 Task: Search one way flight ticket for 4 adults, 1 infant in seat and 1 infant on lap in premium economy from Vieques: Antonio Rivera Rodriguez Airport to Jackson: Jackson Hole Airport on 5-2-2023. Choice of flights is Singapure airlines. Number of bags: 2 carry on bags and 1 checked bag. Price is upto 88000. Outbound departure time preference is 17:00.
Action: Mouse moved to (237, 324)
Screenshot: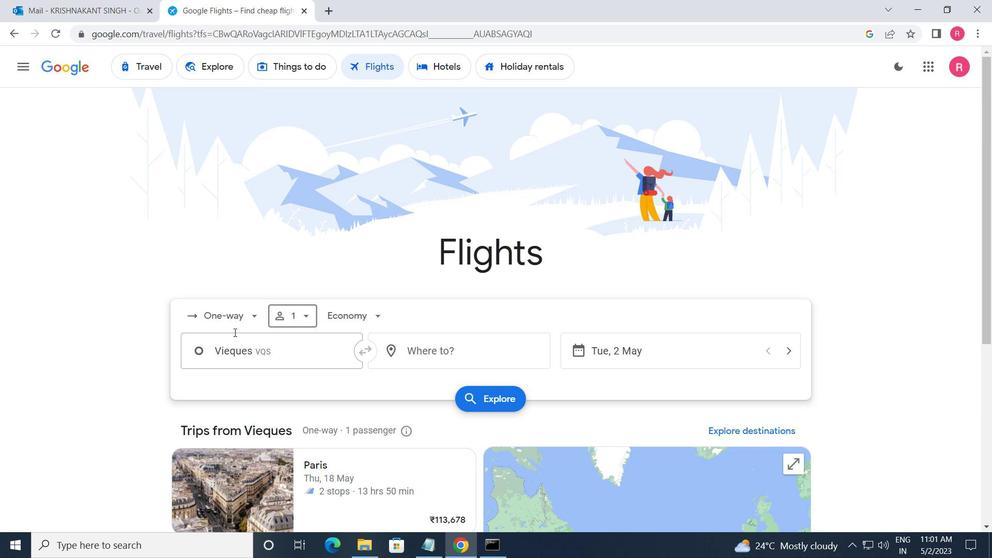 
Action: Mouse pressed left at (237, 324)
Screenshot: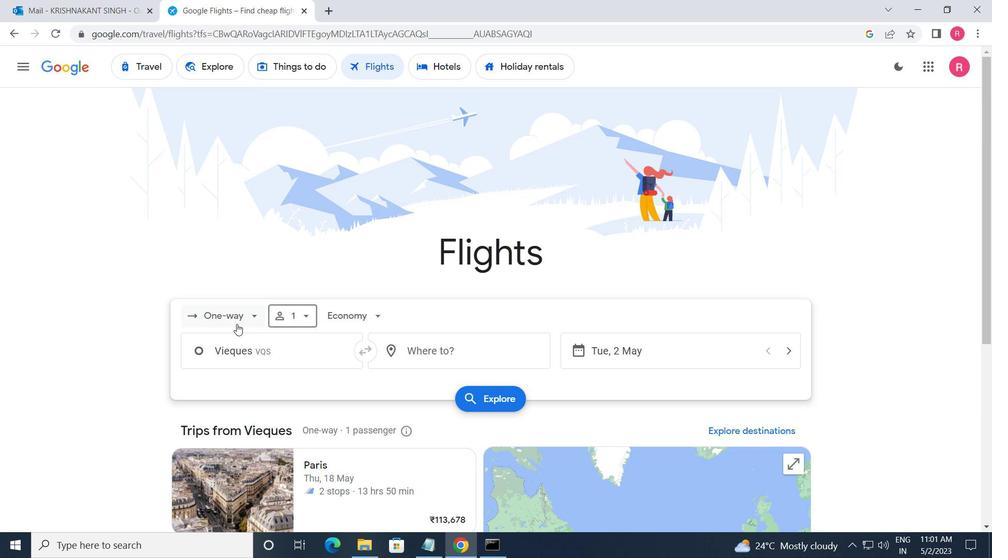
Action: Mouse moved to (257, 377)
Screenshot: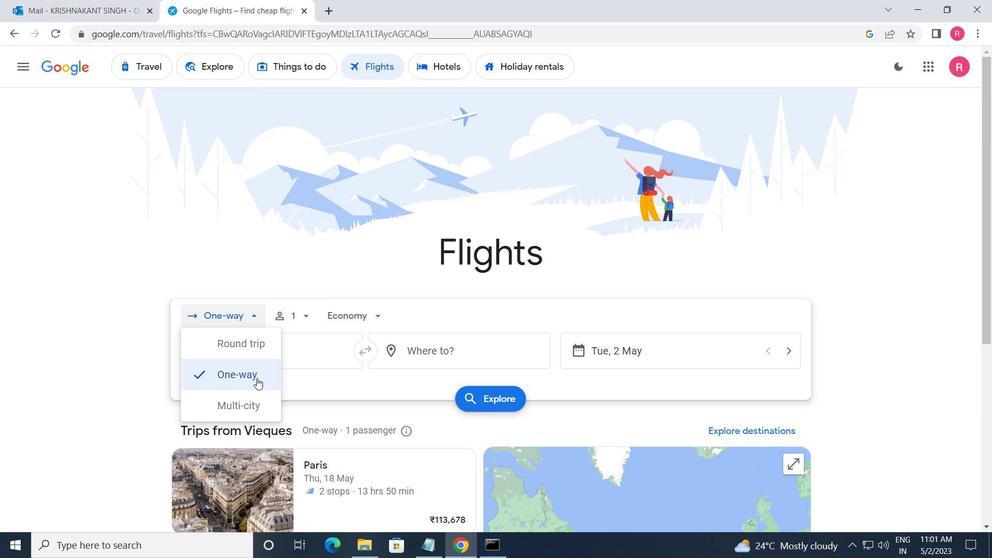 
Action: Mouse pressed left at (257, 377)
Screenshot: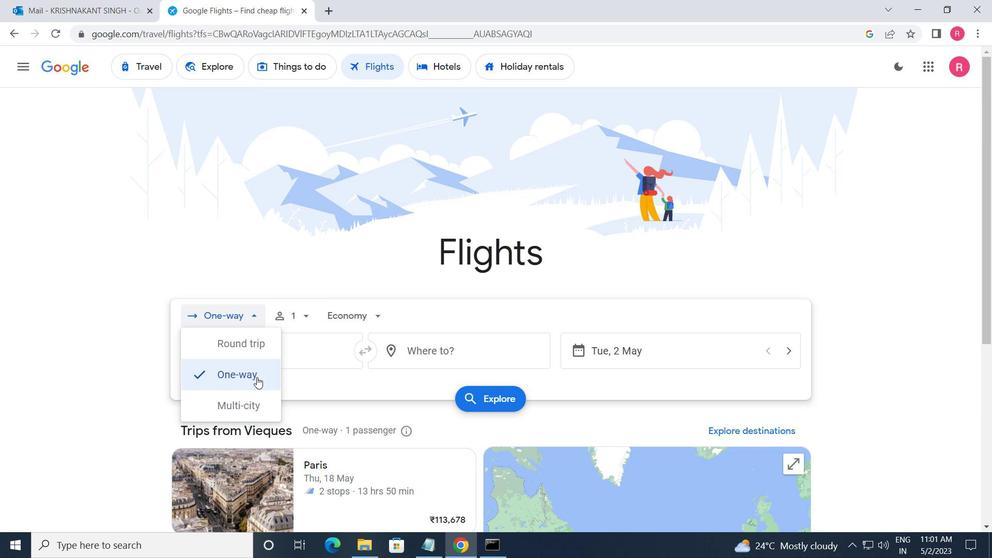 
Action: Mouse moved to (299, 318)
Screenshot: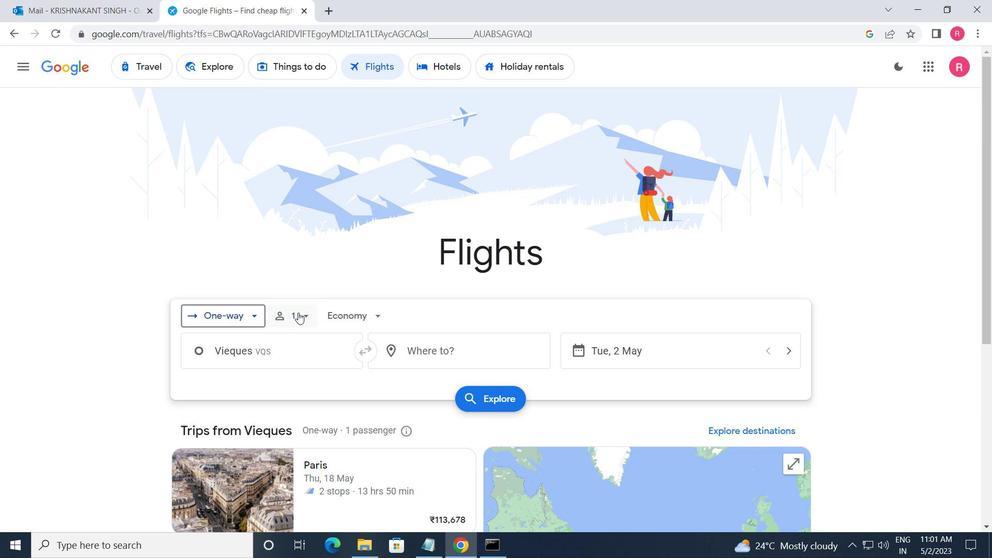 
Action: Mouse pressed left at (299, 318)
Screenshot: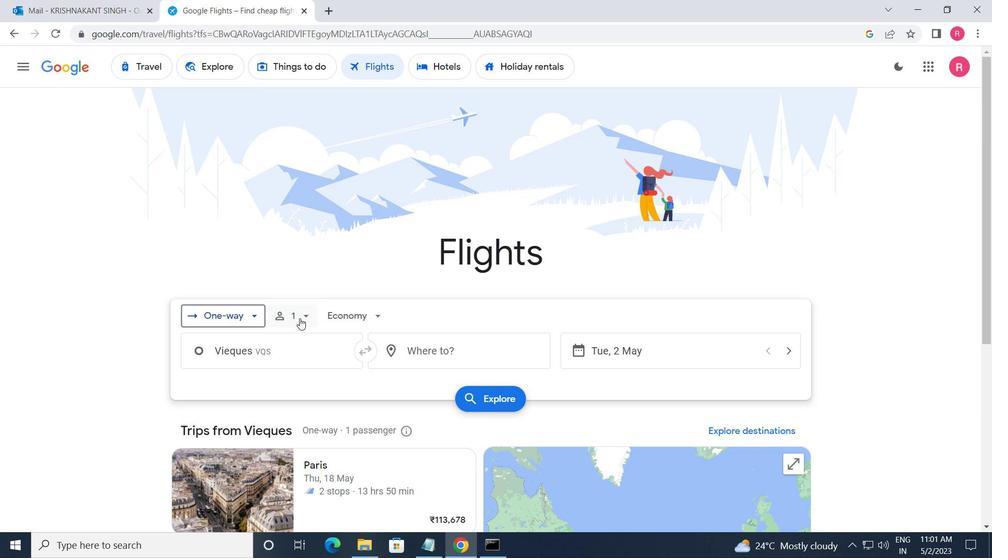 
Action: Mouse moved to (413, 351)
Screenshot: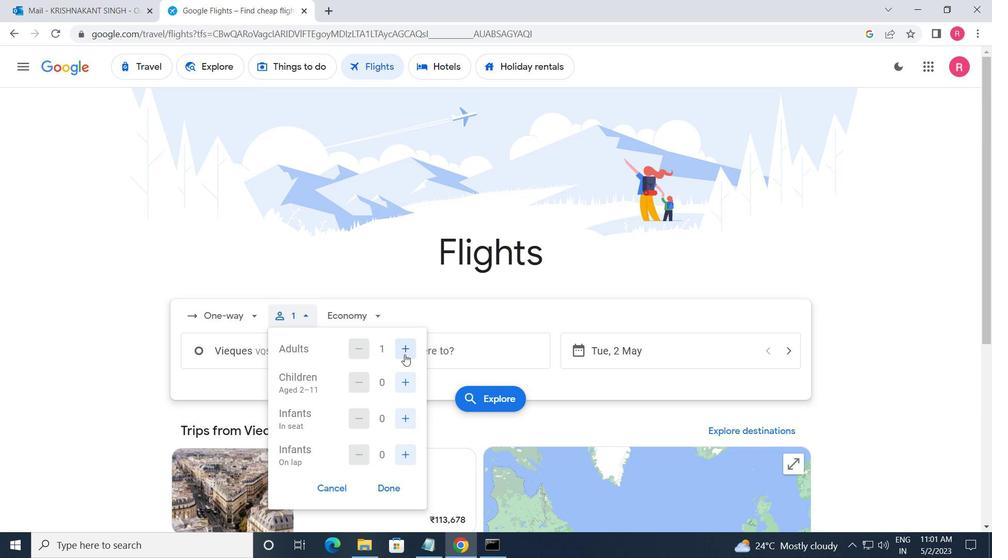 
Action: Mouse pressed left at (413, 351)
Screenshot: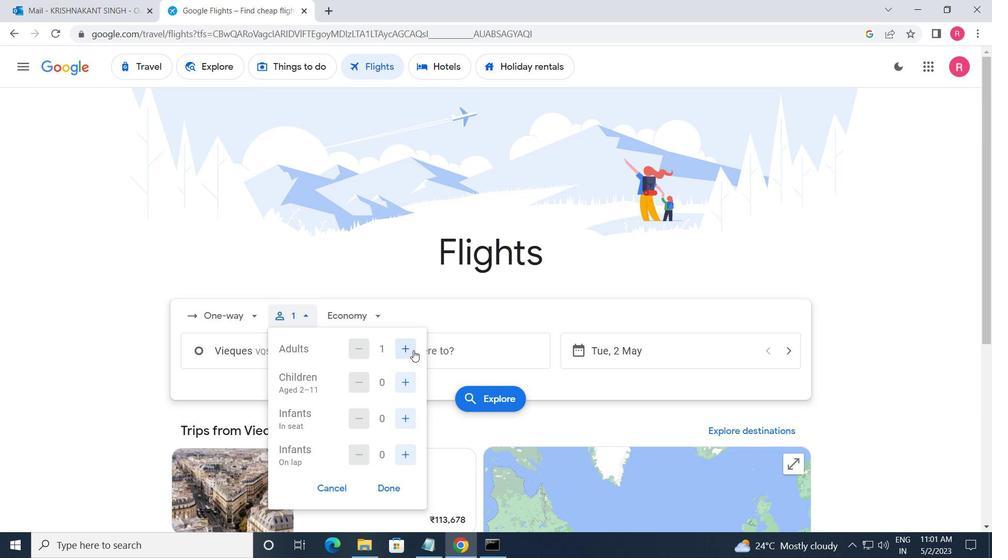 
Action: Mouse moved to (413, 351)
Screenshot: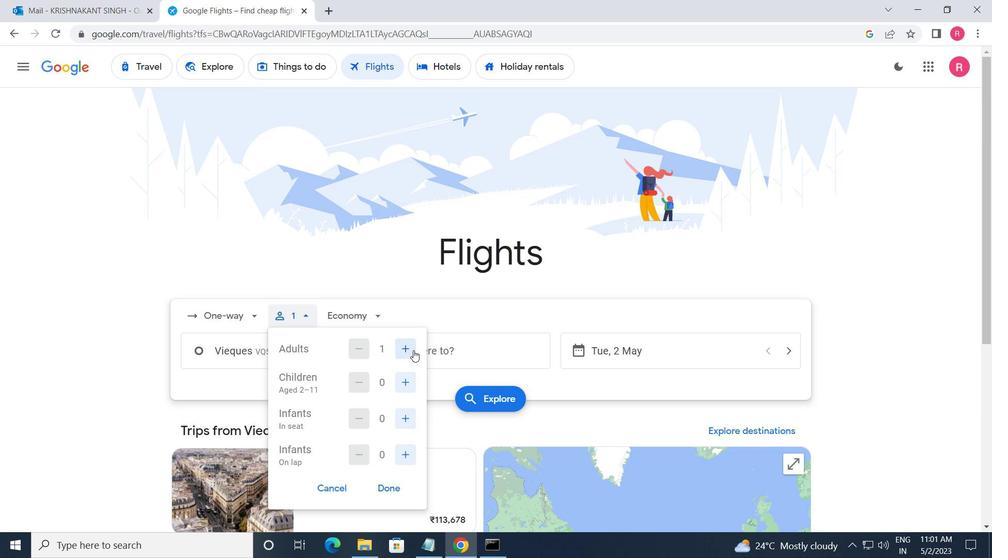 
Action: Mouse pressed left at (413, 351)
Screenshot: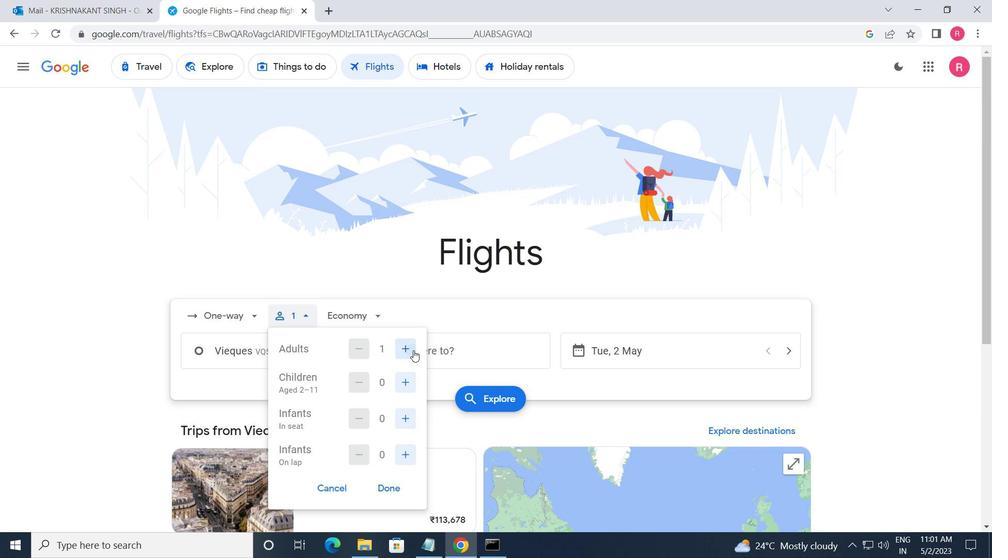 
Action: Mouse pressed left at (413, 351)
Screenshot: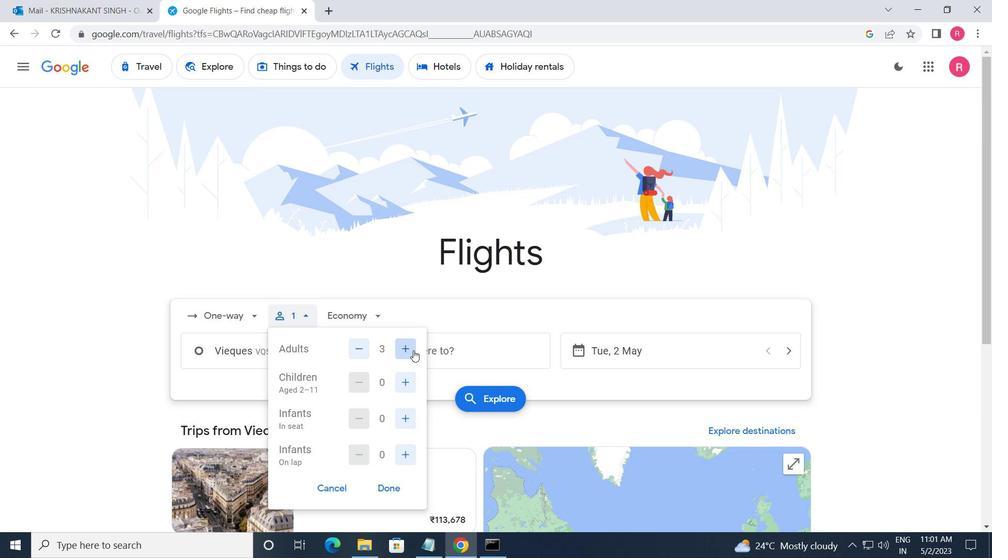 
Action: Mouse moved to (401, 388)
Screenshot: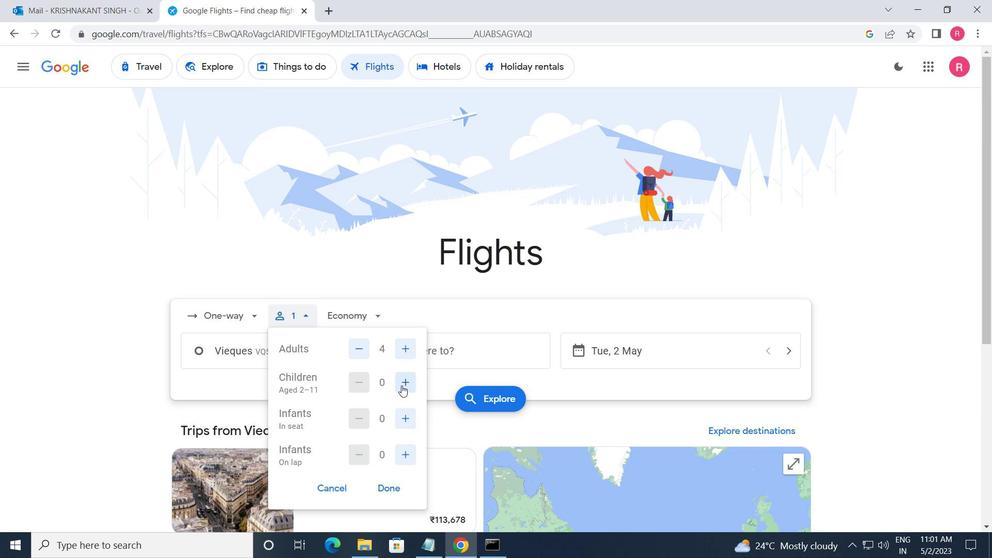 
Action: Mouse pressed left at (401, 388)
Screenshot: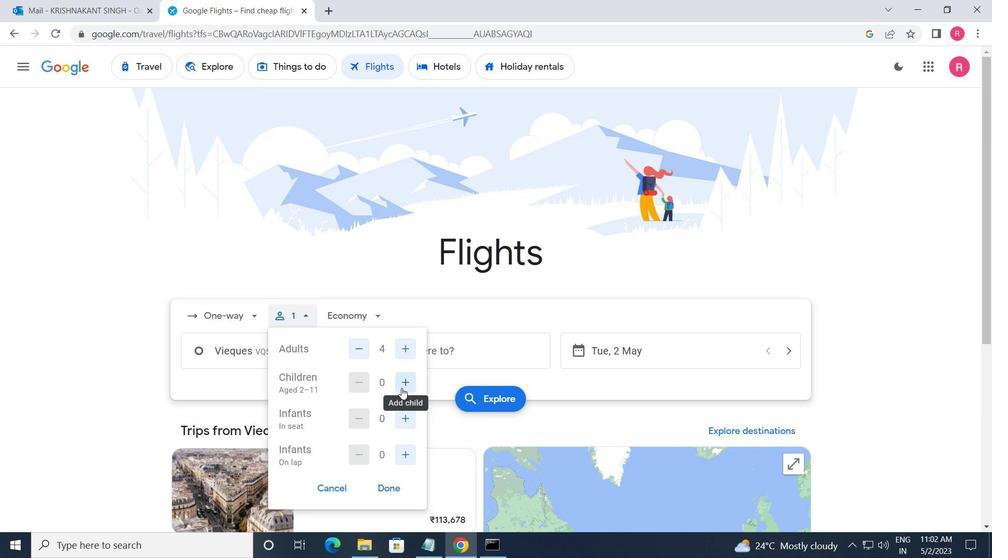 
Action: Mouse moved to (405, 423)
Screenshot: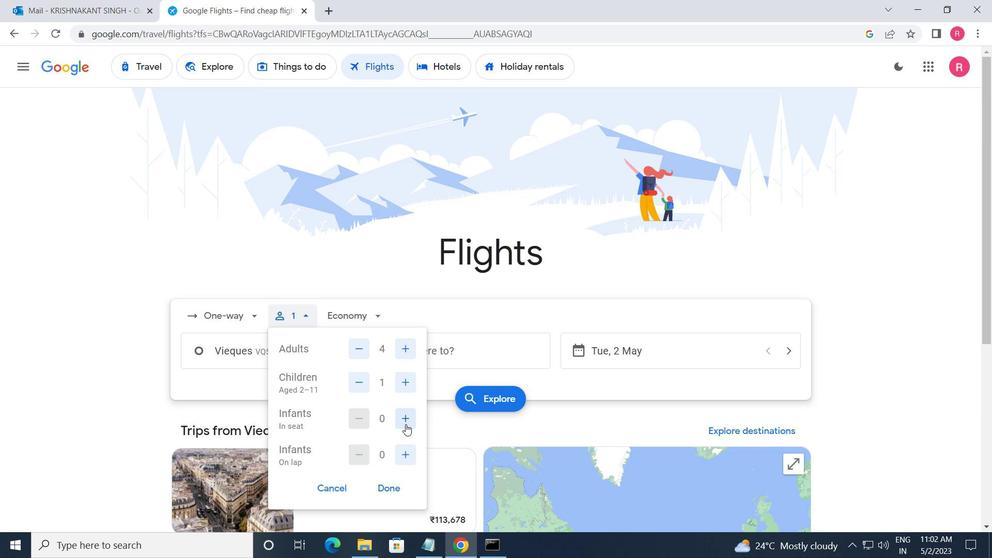 
Action: Mouse pressed left at (405, 423)
Screenshot: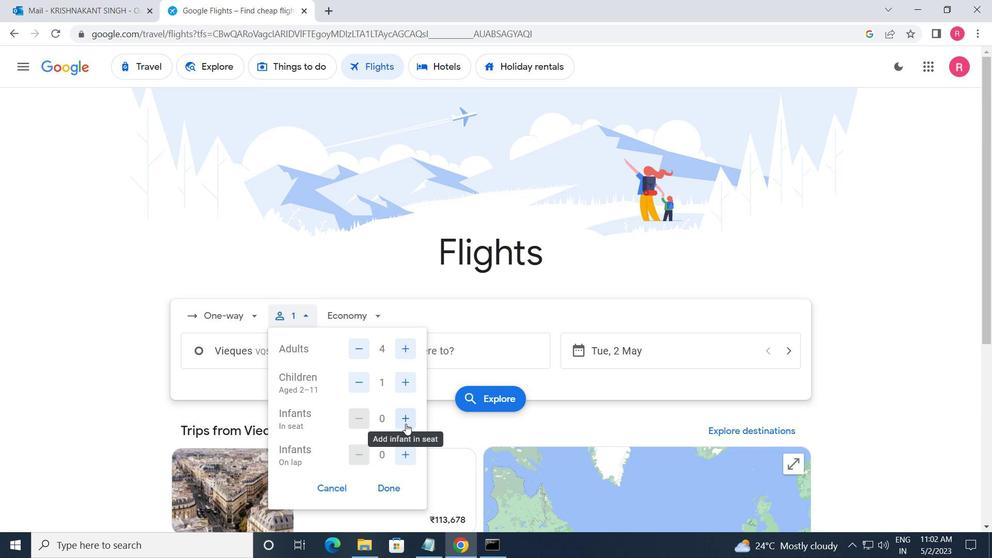 
Action: Mouse moved to (356, 317)
Screenshot: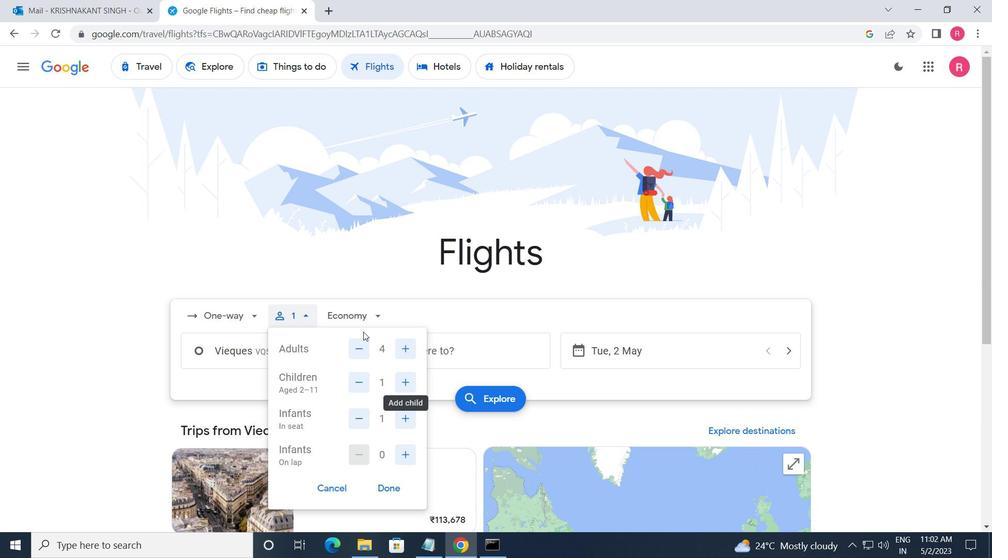 
Action: Mouse pressed left at (356, 317)
Screenshot: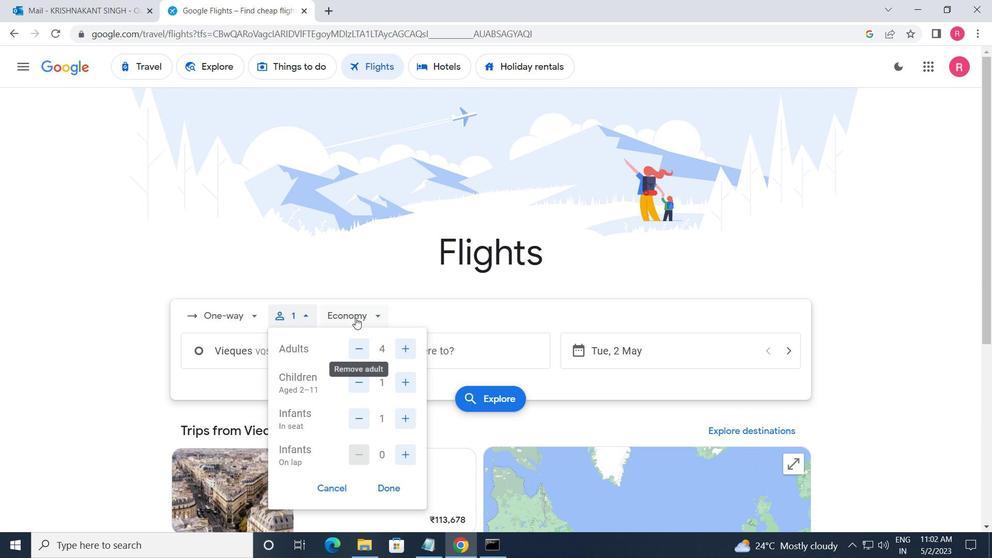 
Action: Mouse moved to (383, 376)
Screenshot: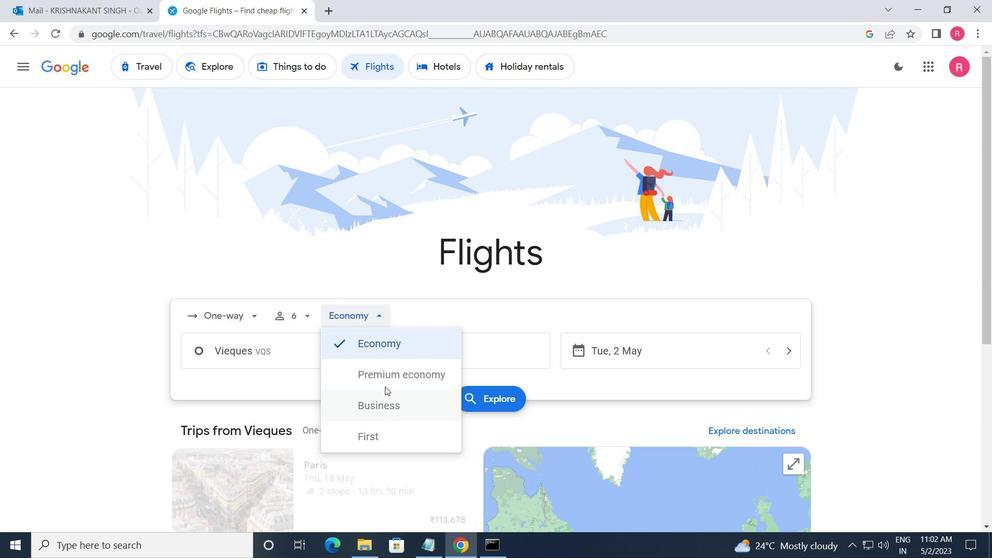 
Action: Mouse pressed left at (383, 376)
Screenshot: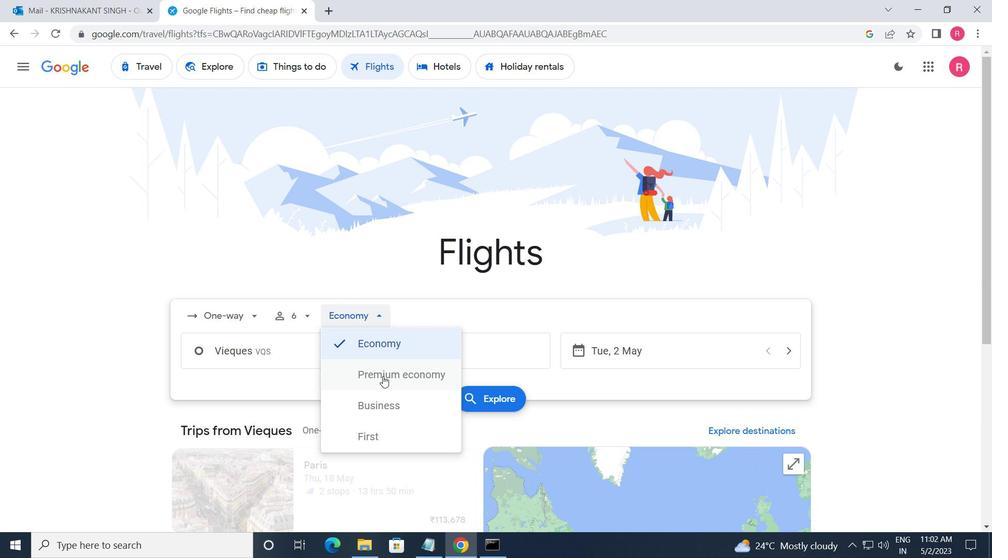 
Action: Mouse moved to (302, 360)
Screenshot: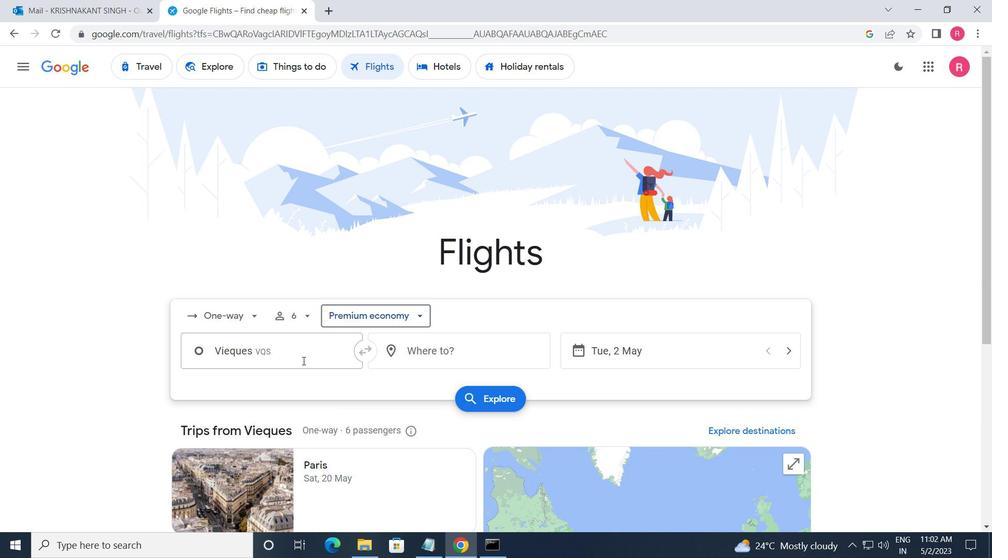 
Action: Mouse pressed left at (302, 360)
Screenshot: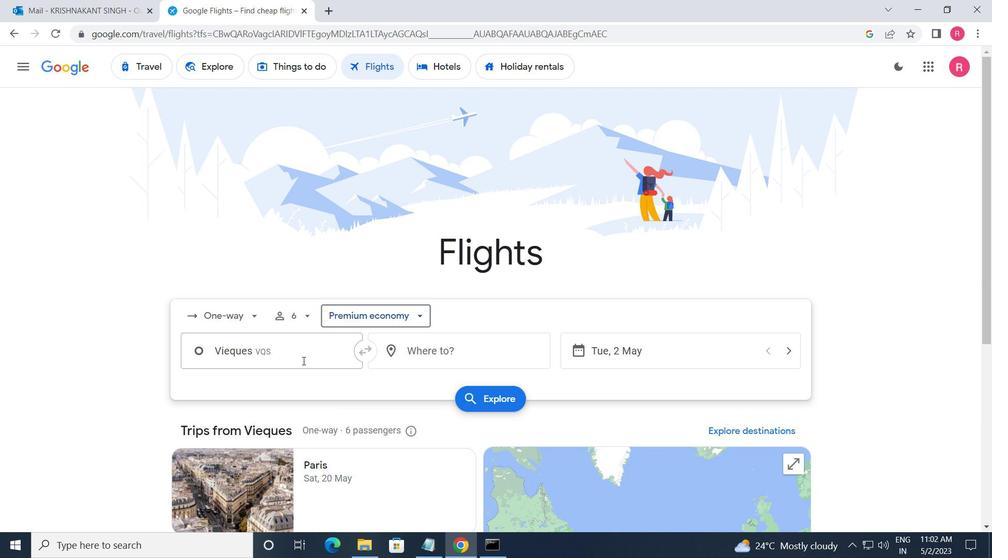 
Action: Mouse moved to (293, 449)
Screenshot: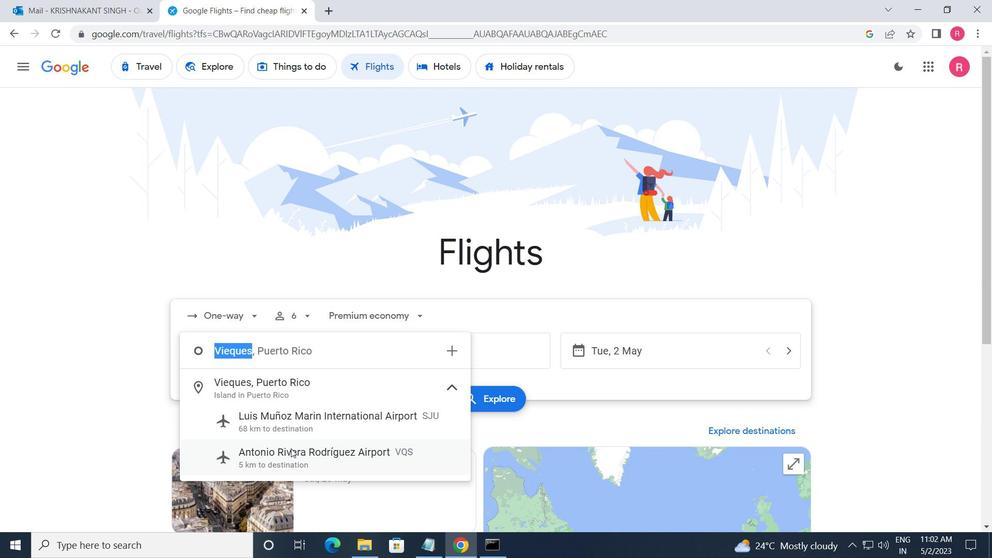 
Action: Mouse pressed left at (293, 449)
Screenshot: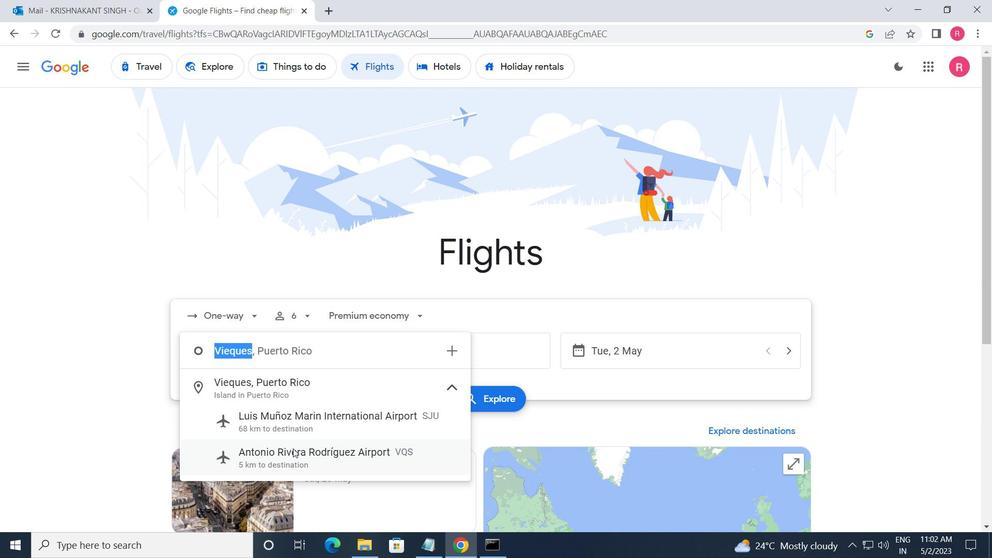 
Action: Mouse moved to (470, 366)
Screenshot: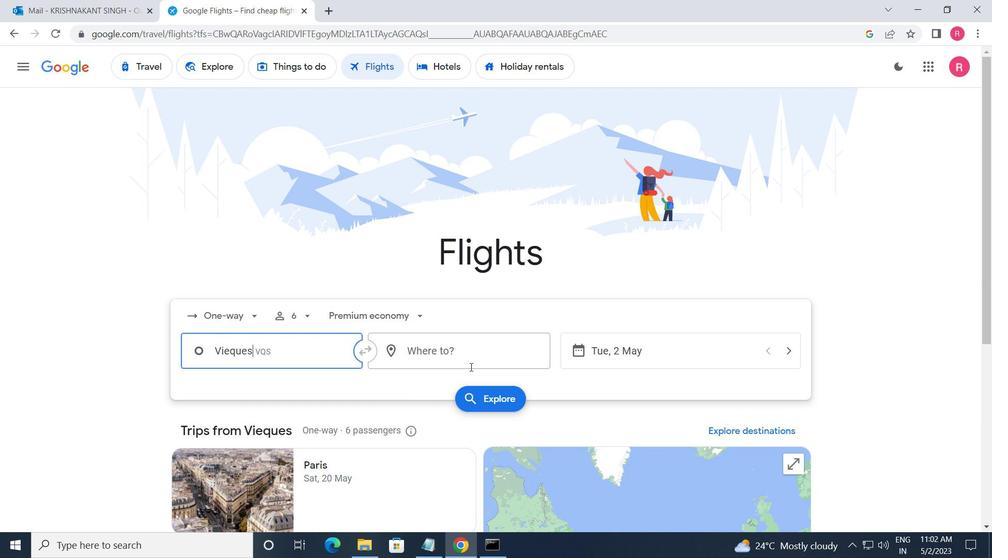 
Action: Mouse pressed left at (470, 366)
Screenshot: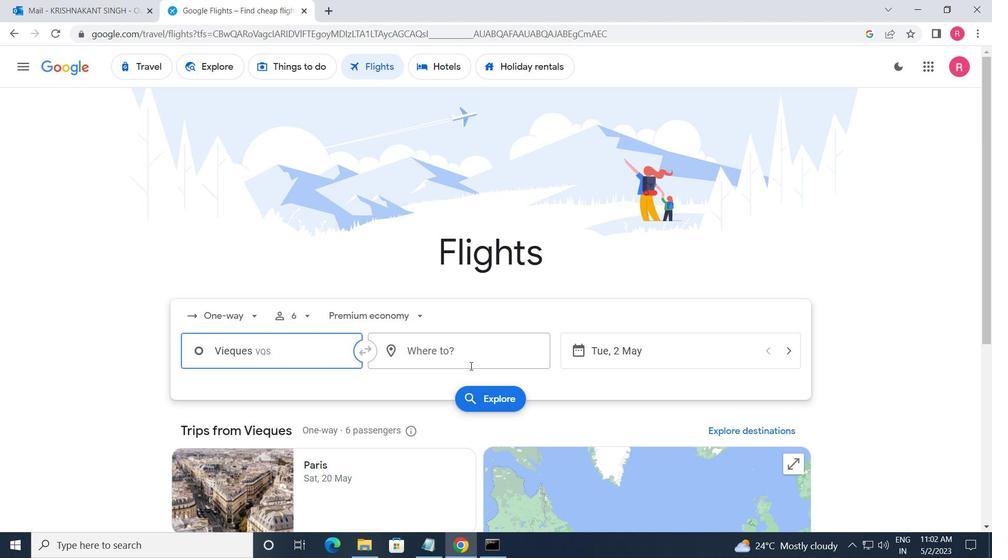 
Action: Mouse moved to (452, 478)
Screenshot: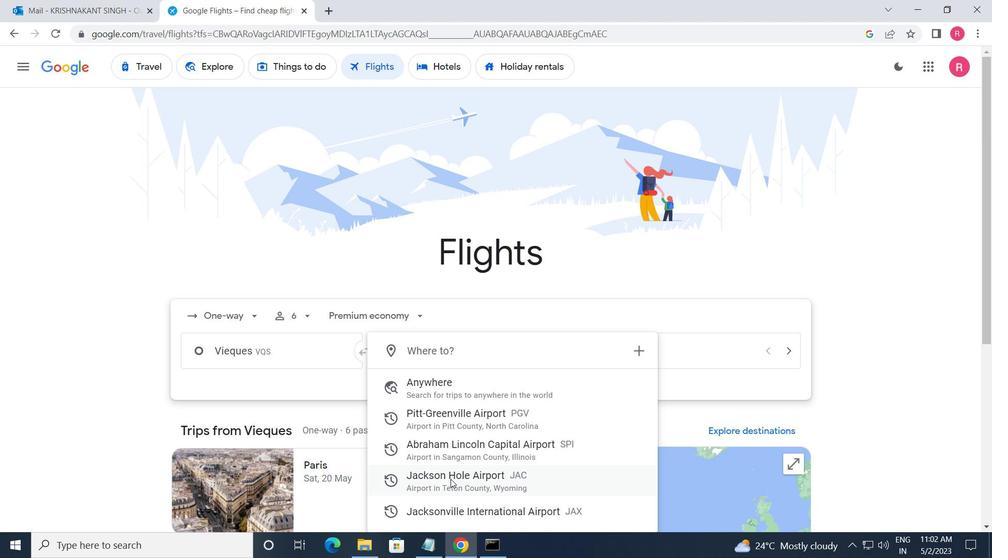 
Action: Mouse pressed left at (452, 478)
Screenshot: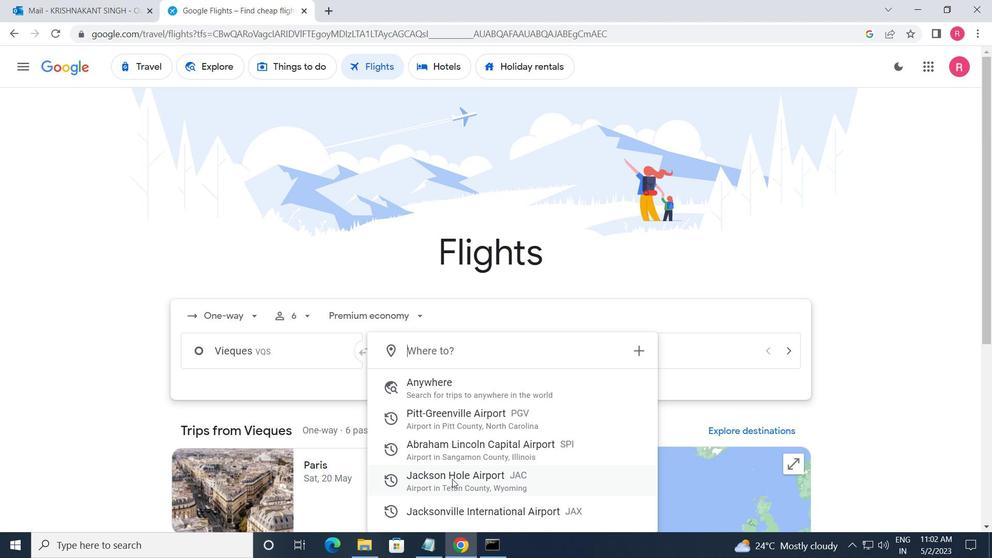 
Action: Mouse moved to (662, 351)
Screenshot: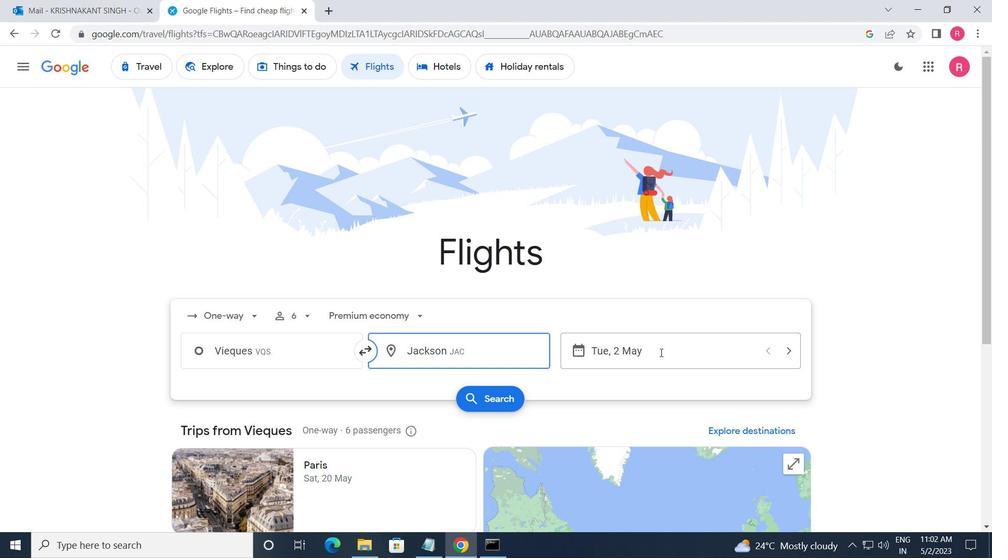 
Action: Mouse pressed left at (662, 351)
Screenshot: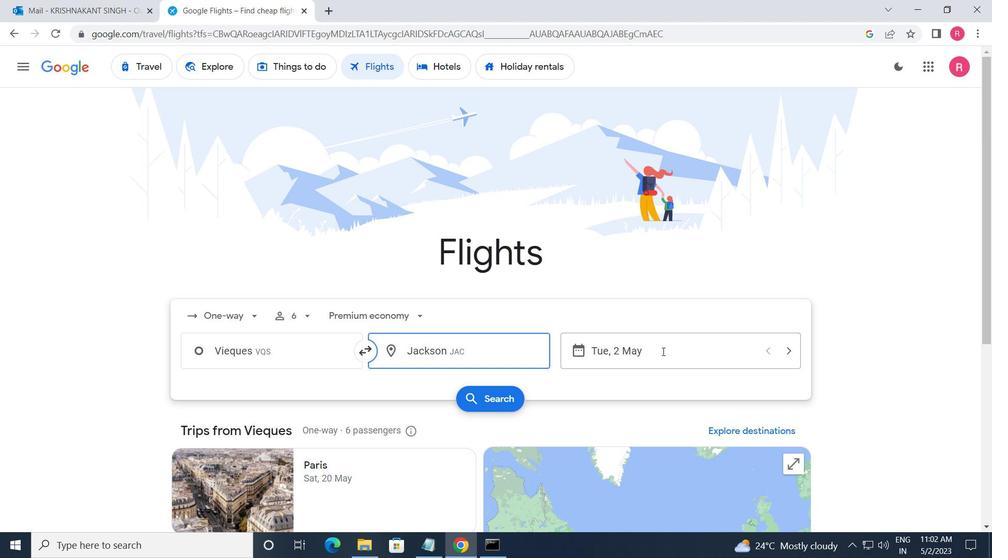 
Action: Mouse moved to (403, 298)
Screenshot: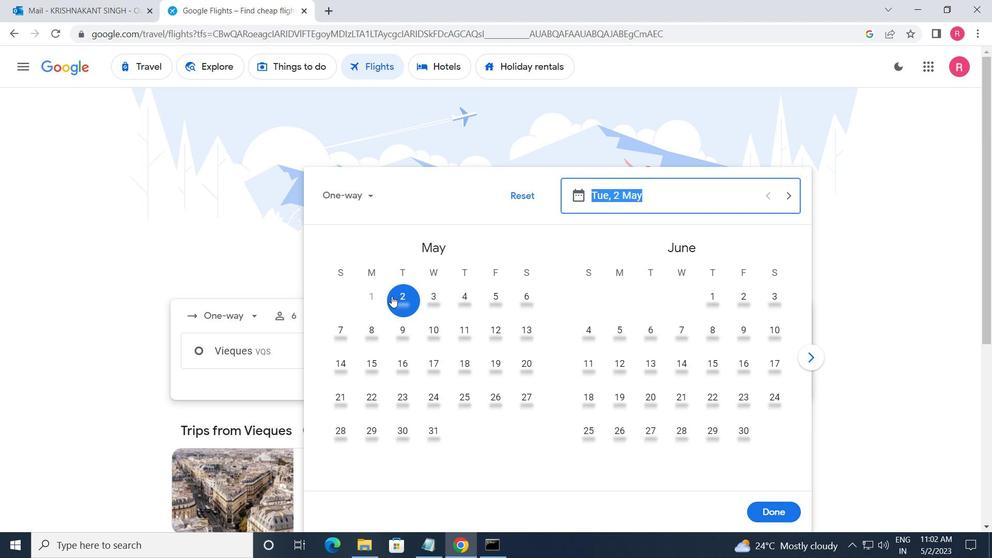 
Action: Mouse pressed left at (403, 298)
Screenshot: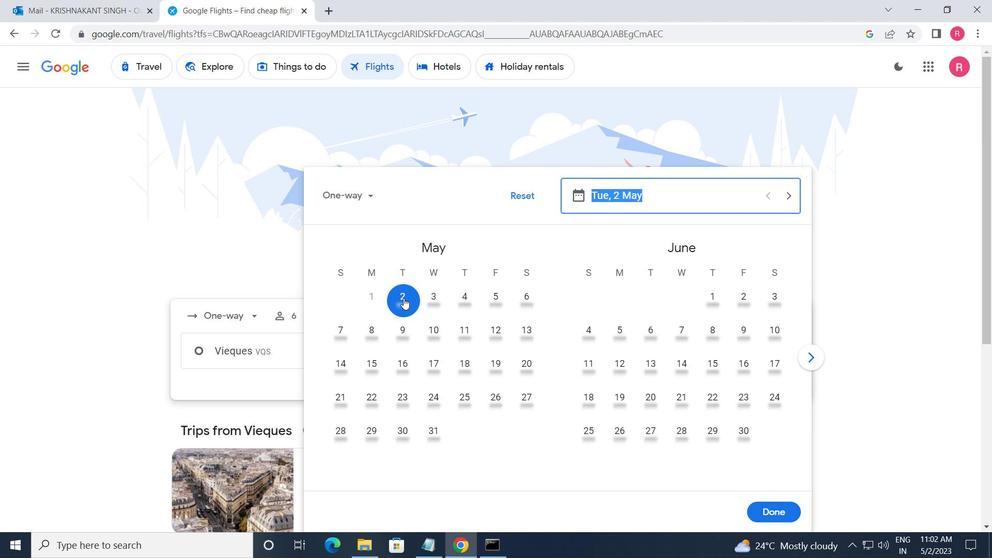 
Action: Mouse moved to (777, 515)
Screenshot: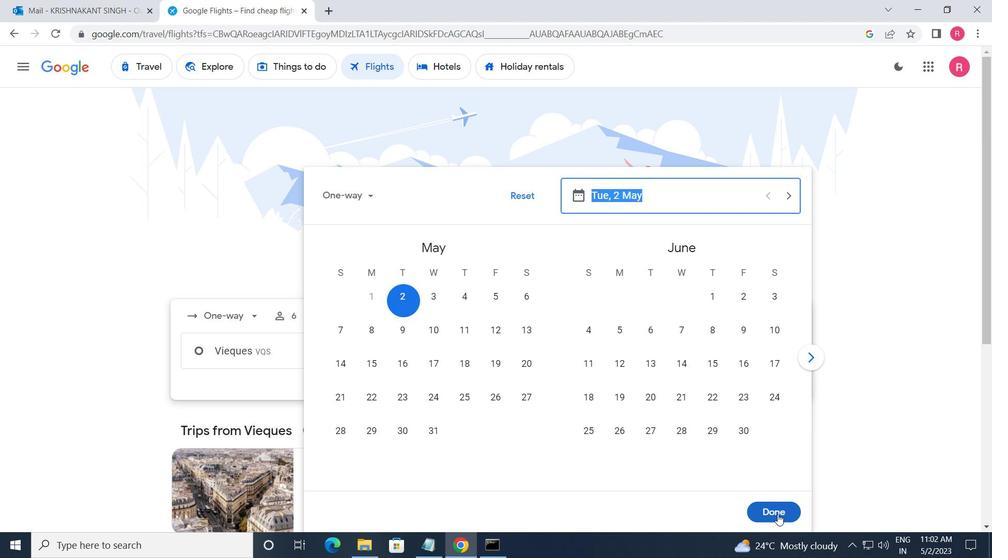 
Action: Mouse pressed left at (777, 515)
Screenshot: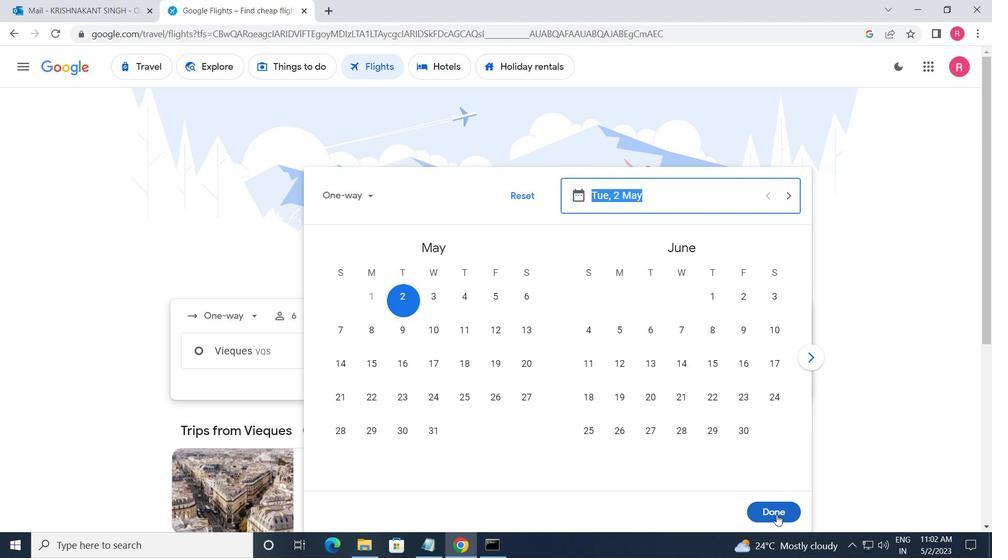 
Action: Mouse moved to (526, 401)
Screenshot: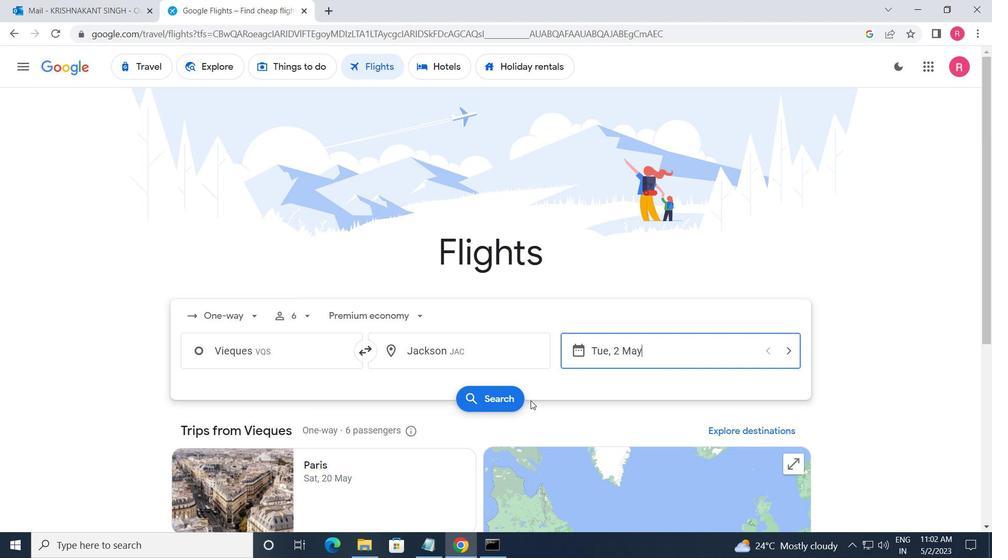 
Action: Mouse pressed left at (526, 401)
Screenshot: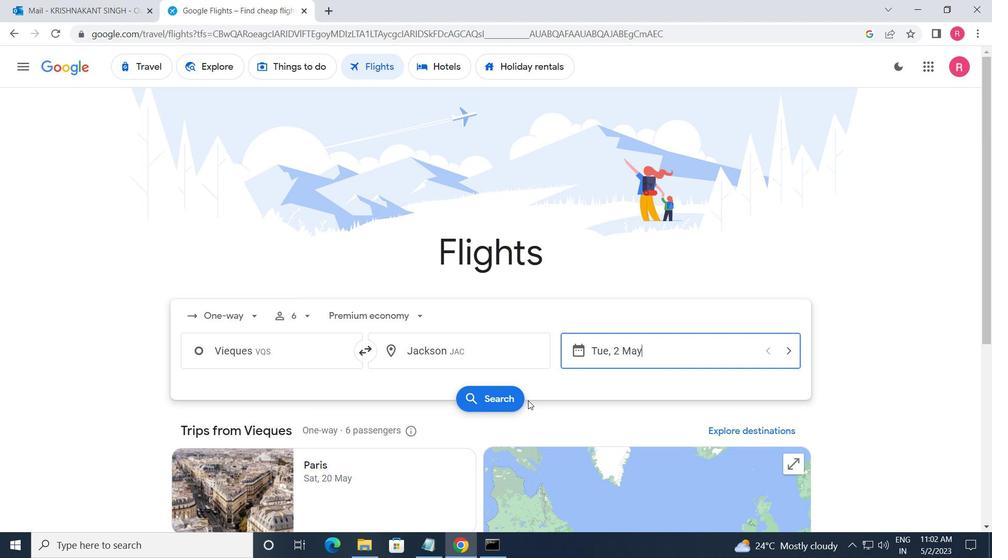 
Action: Mouse moved to (482, 404)
Screenshot: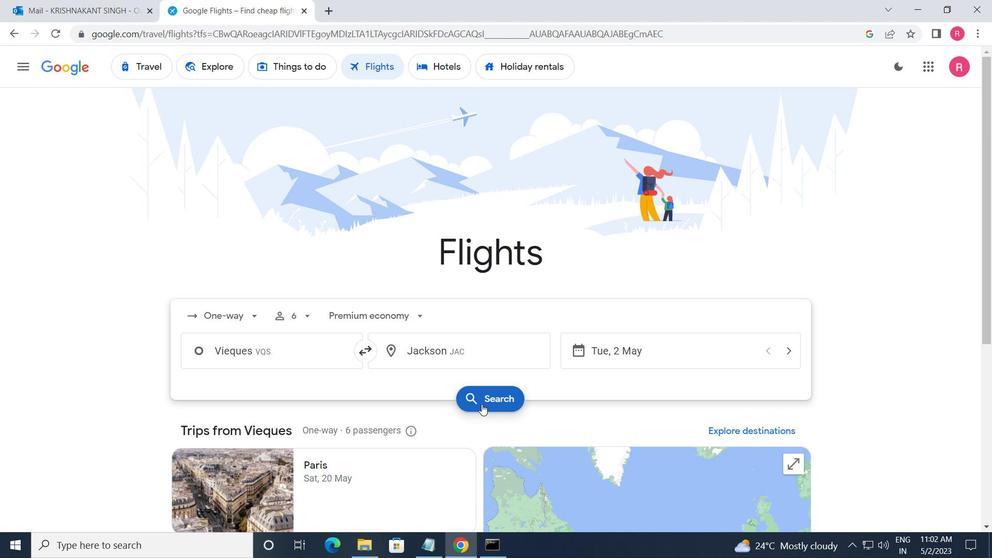 
Action: Mouse pressed left at (482, 404)
Screenshot: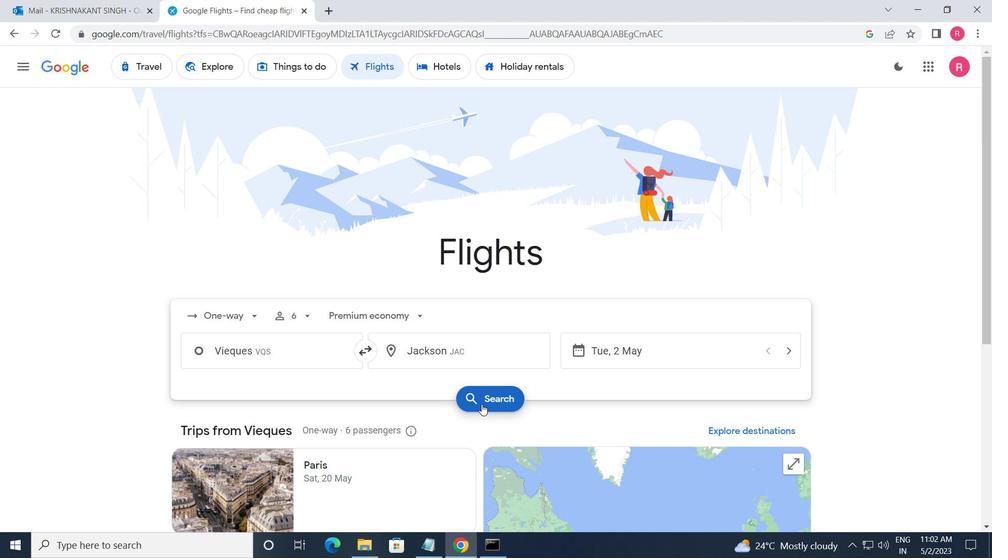 
Action: Mouse moved to (209, 190)
Screenshot: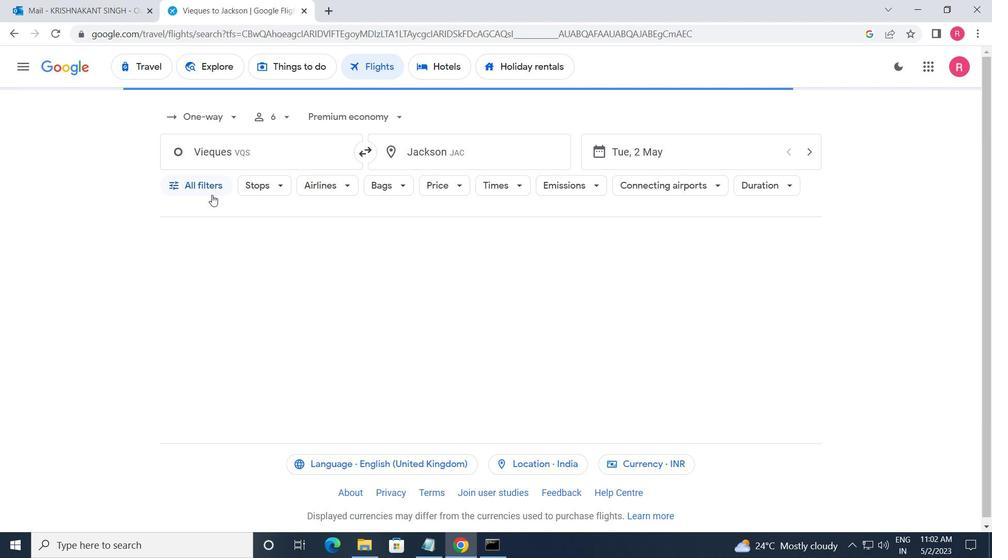 
Action: Mouse pressed left at (209, 190)
Screenshot: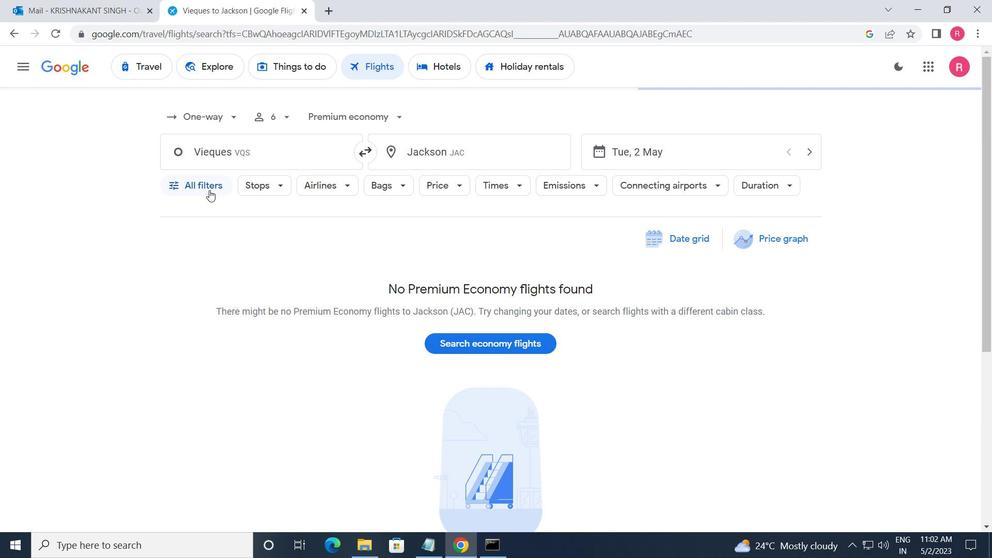
Action: Mouse moved to (245, 304)
Screenshot: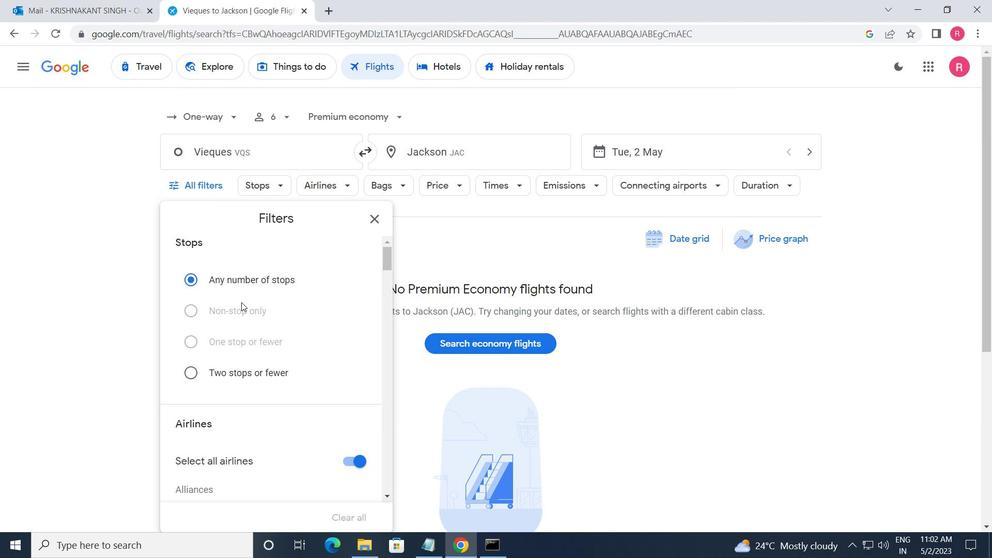 
Action: Mouse scrolled (245, 304) with delta (0, 0)
Screenshot: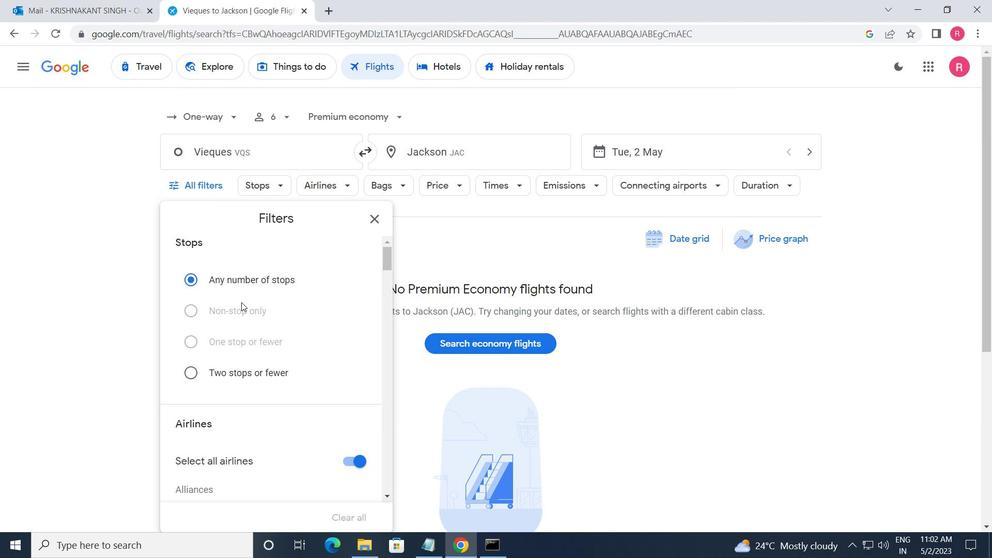 
Action: Mouse moved to (245, 305)
Screenshot: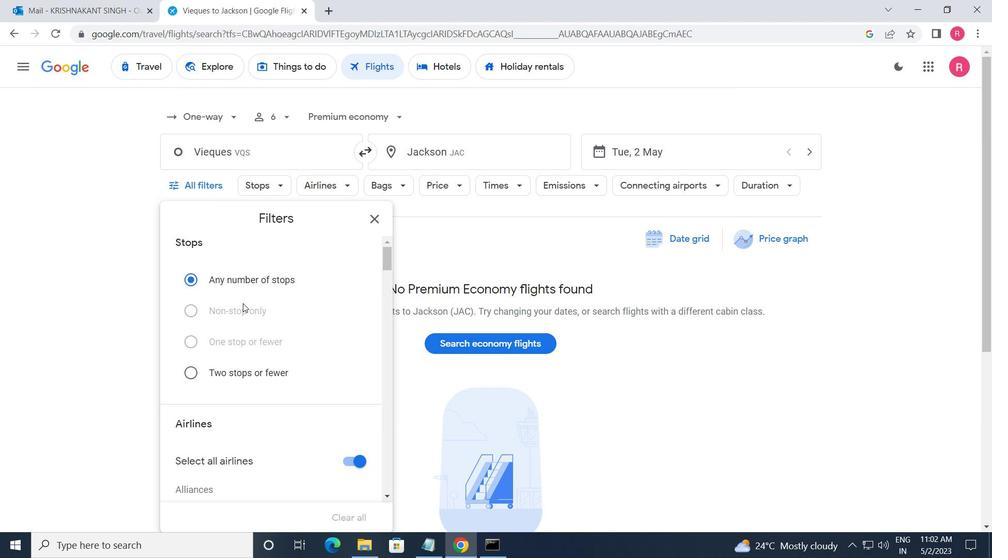 
Action: Mouse scrolled (245, 305) with delta (0, 0)
Screenshot: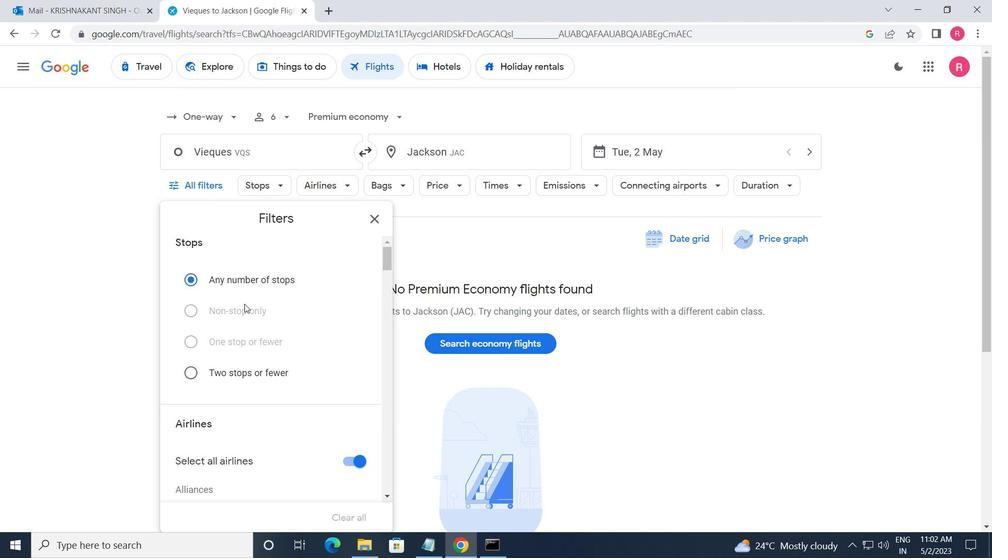 
Action: Mouse scrolled (245, 305) with delta (0, 0)
Screenshot: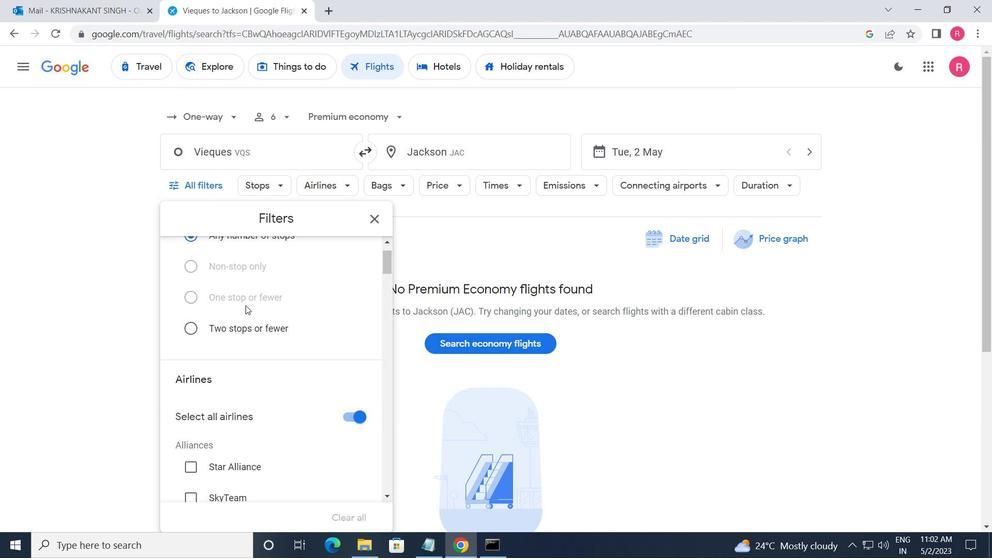 
Action: Mouse scrolled (245, 305) with delta (0, 0)
Screenshot: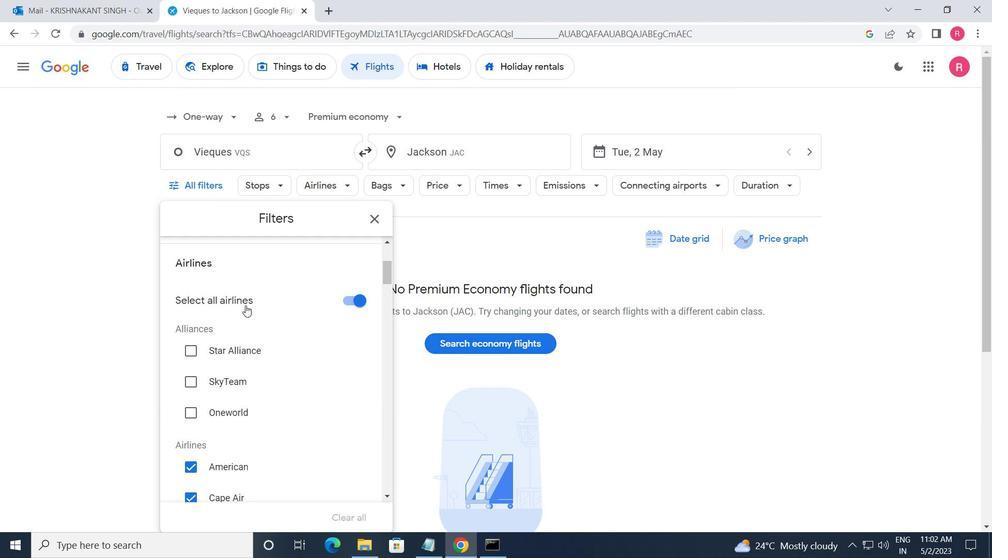 
Action: Mouse moved to (246, 305)
Screenshot: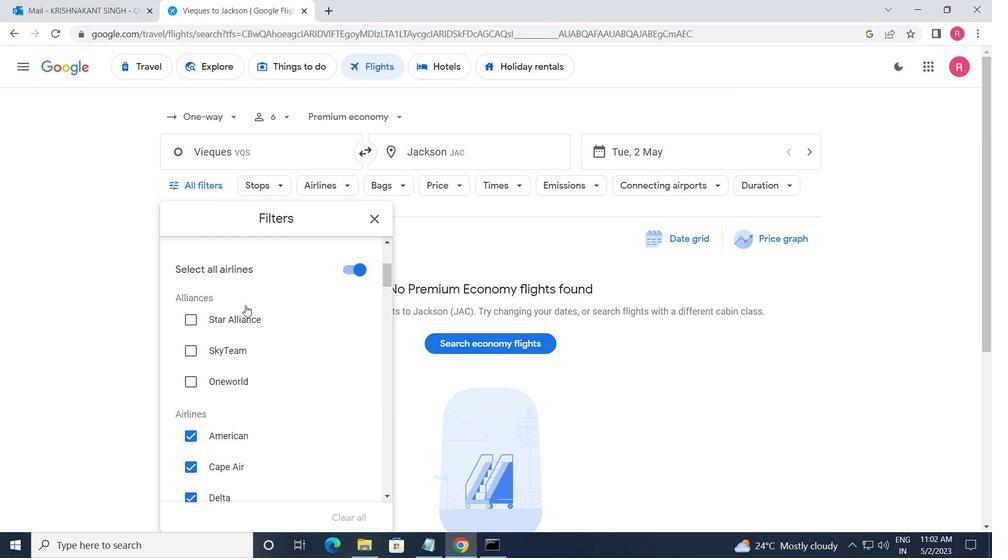 
Action: Mouse scrolled (246, 305) with delta (0, 0)
Screenshot: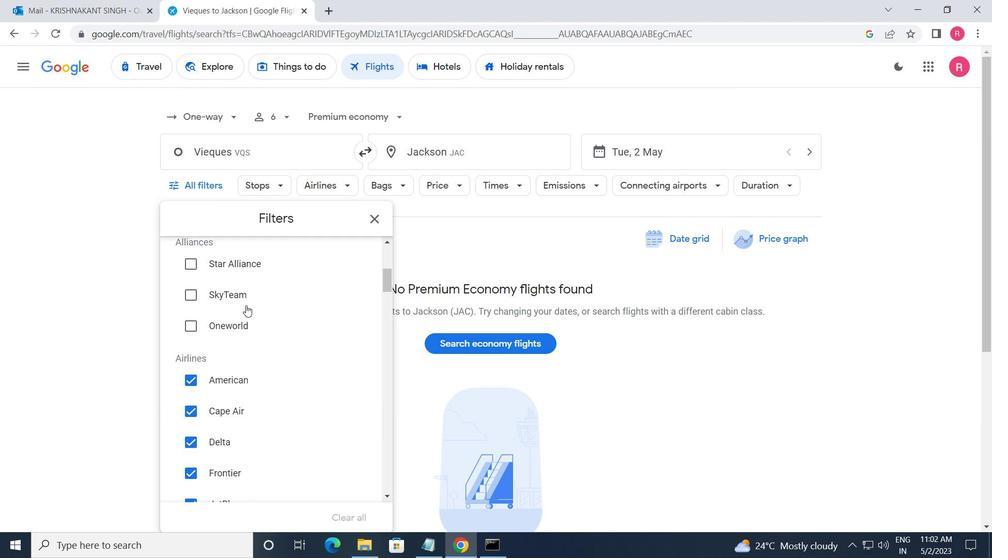 
Action: Mouse moved to (246, 305)
Screenshot: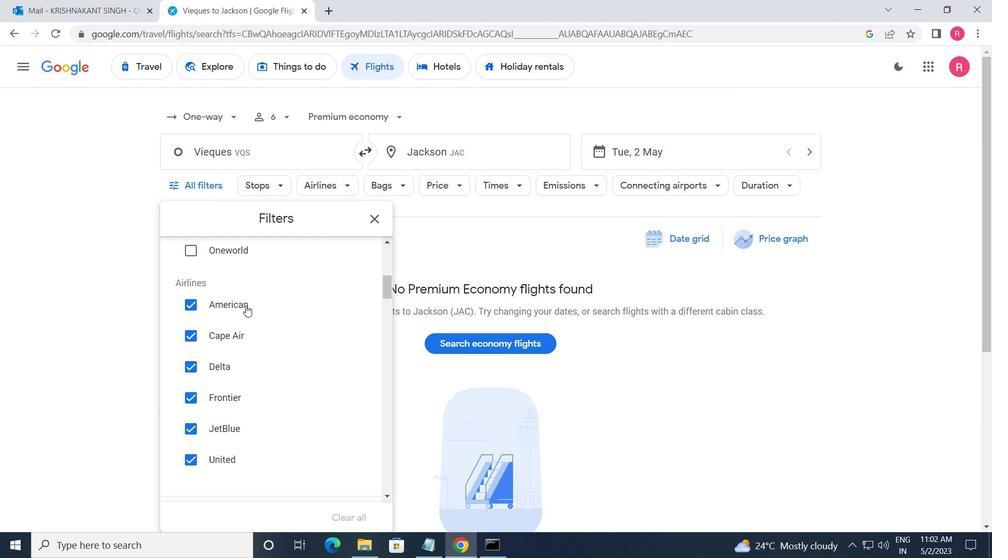 
Action: Mouse scrolled (246, 305) with delta (0, 0)
Screenshot: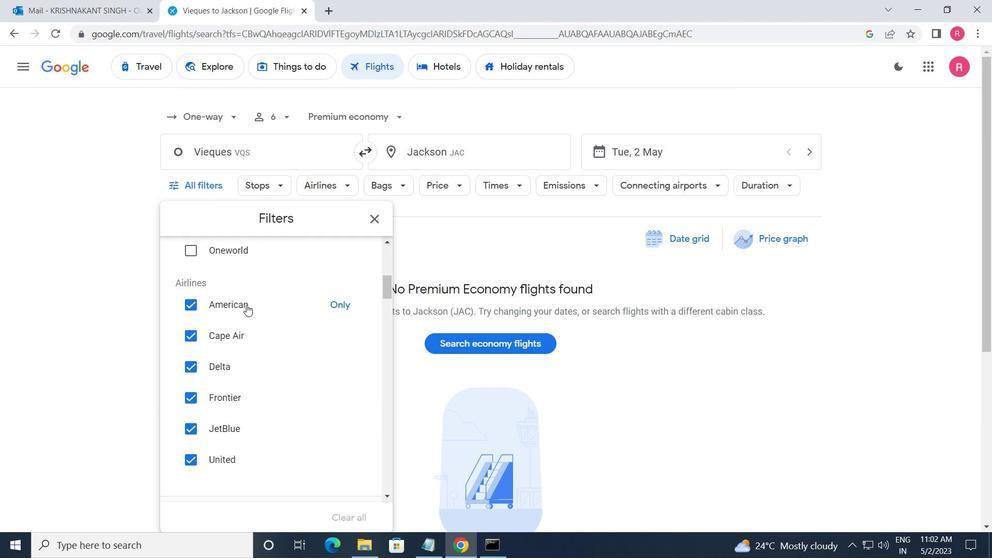
Action: Mouse scrolled (246, 305) with delta (0, 0)
Screenshot: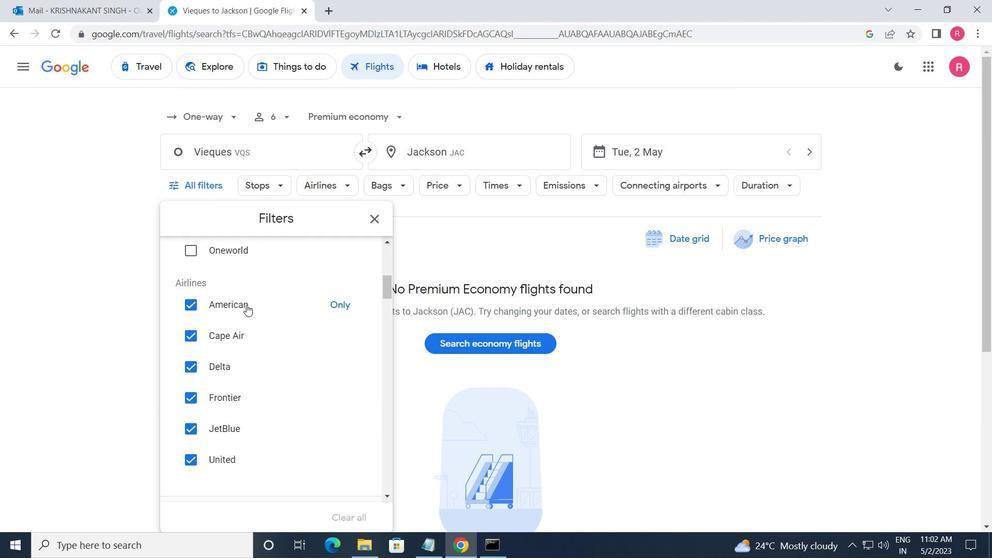 
Action: Mouse moved to (355, 262)
Screenshot: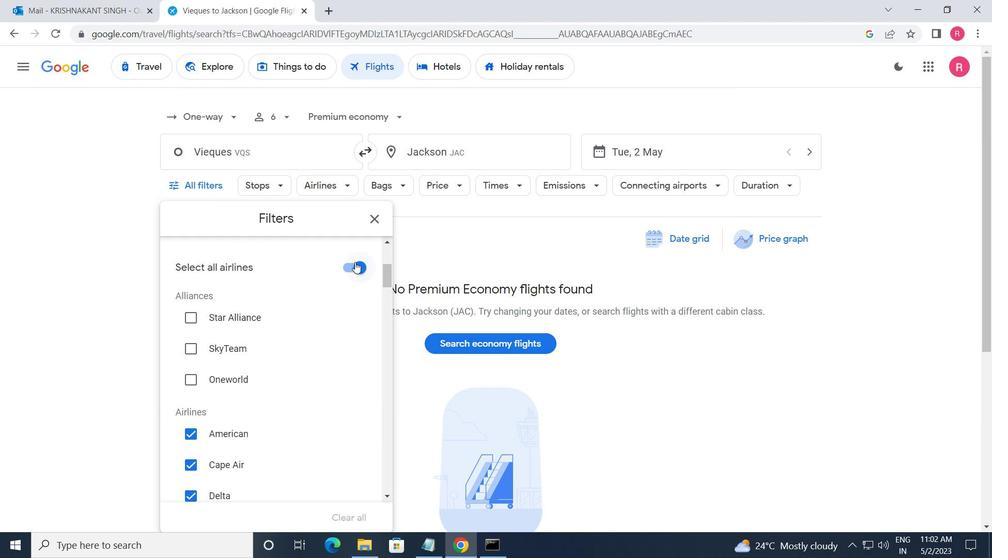 
Action: Mouse pressed left at (355, 262)
Screenshot: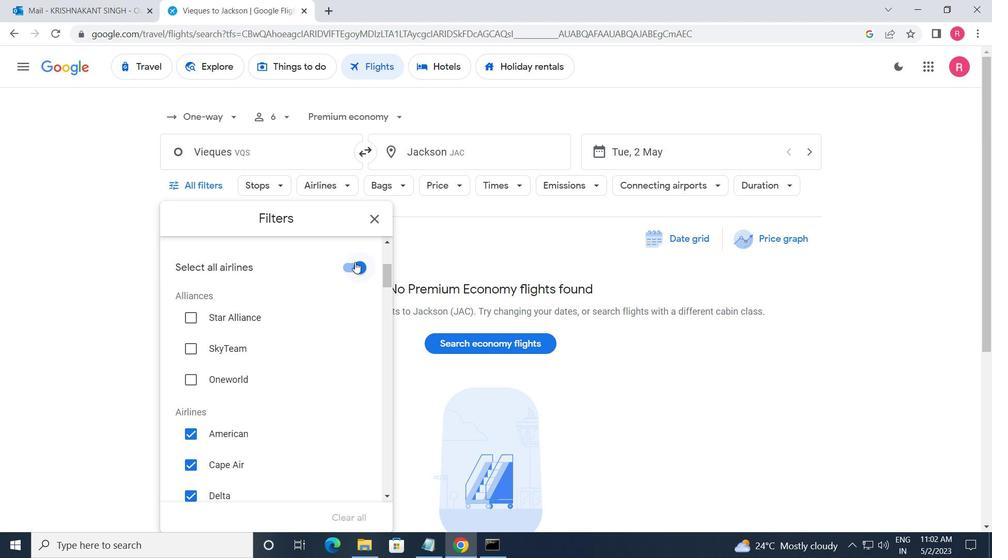 
Action: Mouse moved to (323, 304)
Screenshot: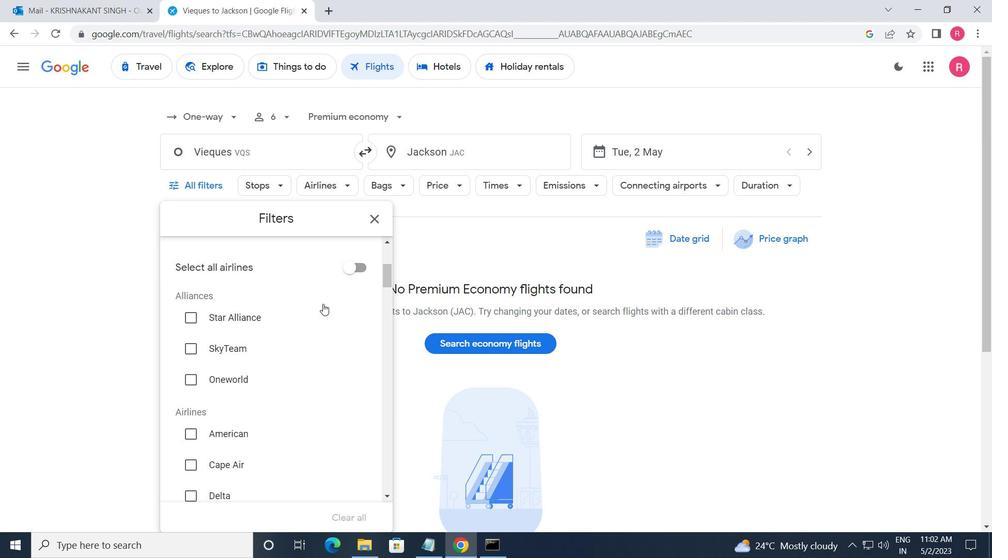 
Action: Mouse scrolled (323, 304) with delta (0, 0)
Screenshot: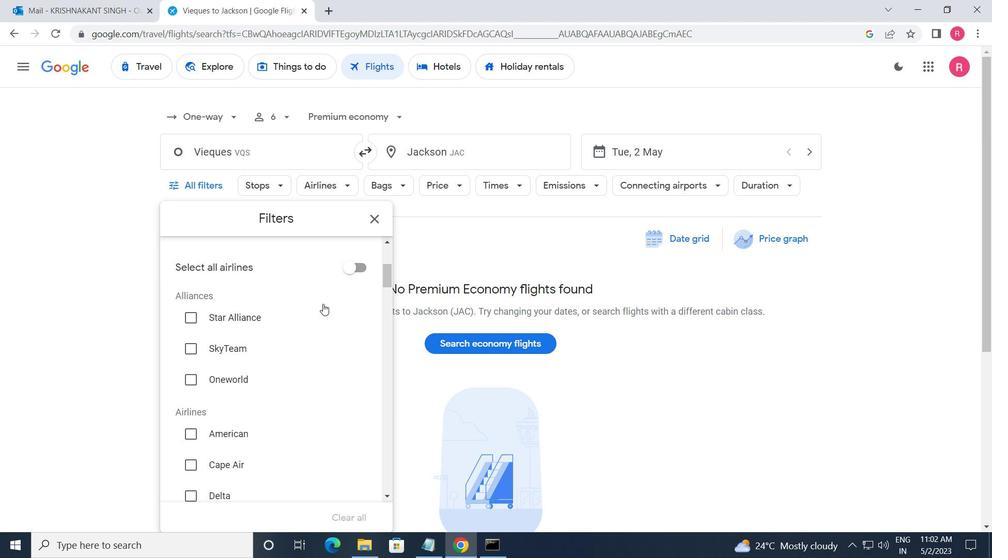 
Action: Mouse moved to (323, 304)
Screenshot: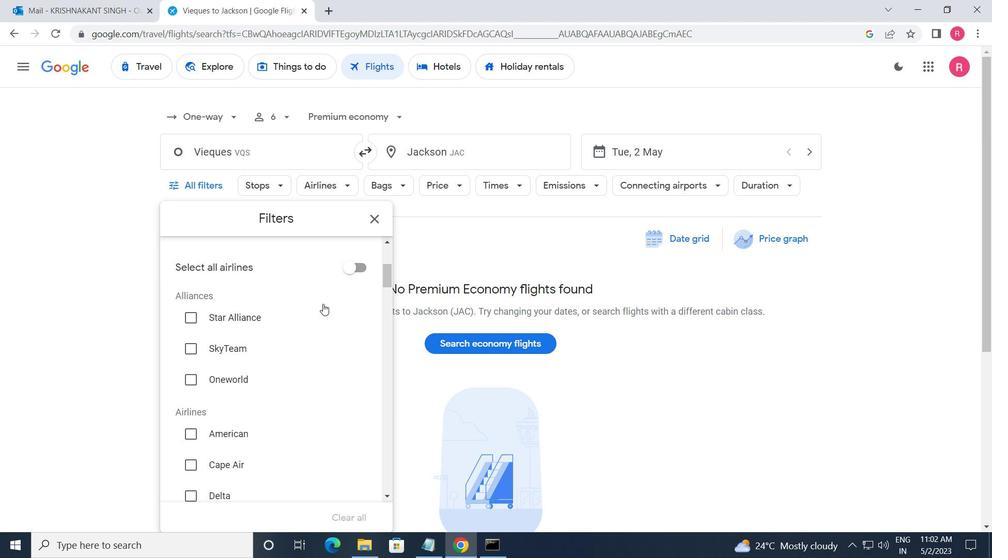 
Action: Mouse scrolled (323, 304) with delta (0, 0)
Screenshot: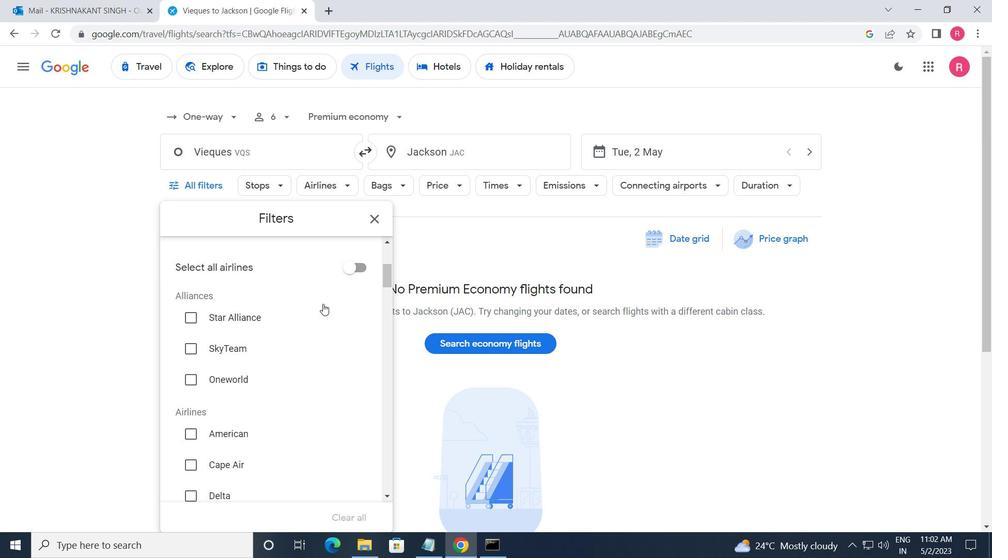 
Action: Mouse moved to (324, 304)
Screenshot: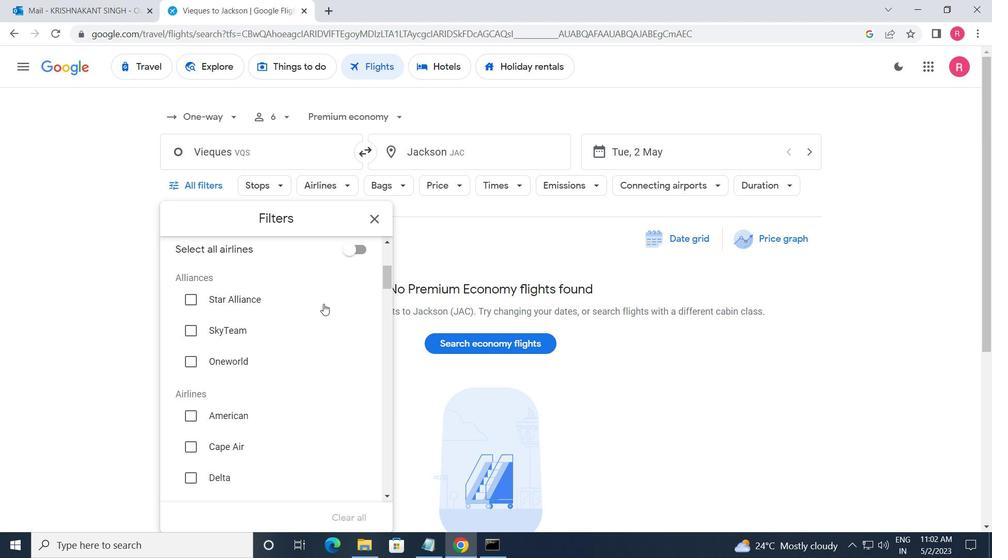 
Action: Mouse scrolled (324, 304) with delta (0, 0)
Screenshot: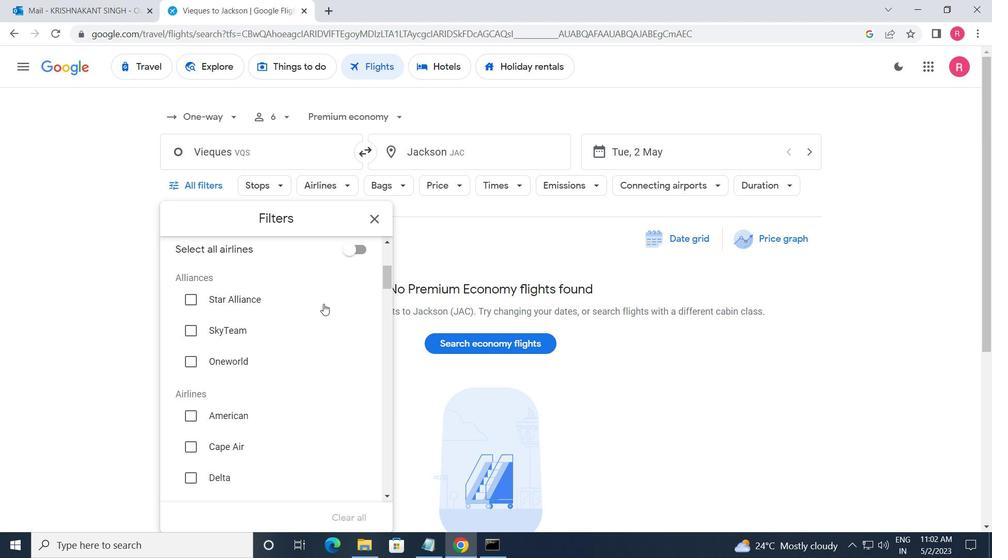 
Action: Mouse moved to (325, 305)
Screenshot: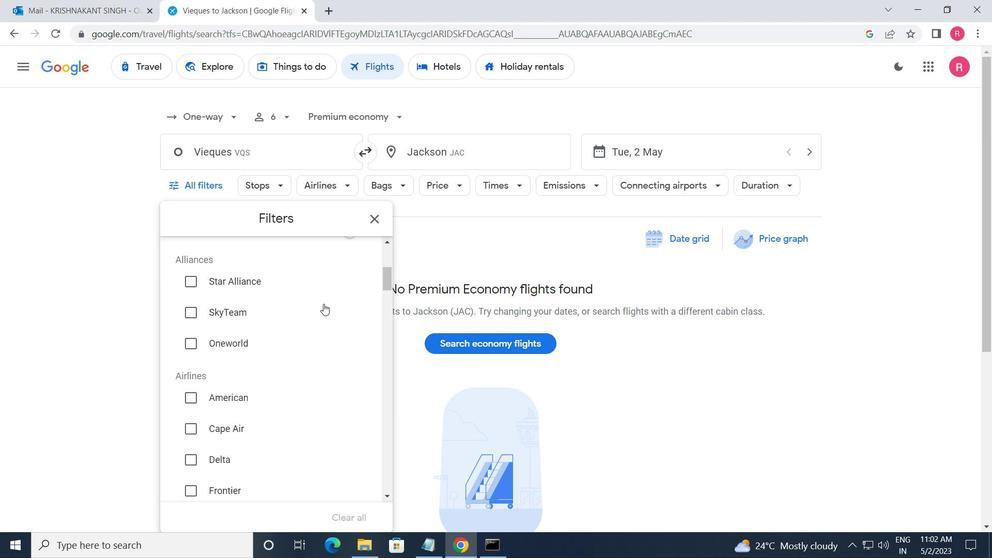 
Action: Mouse scrolled (325, 304) with delta (0, 0)
Screenshot: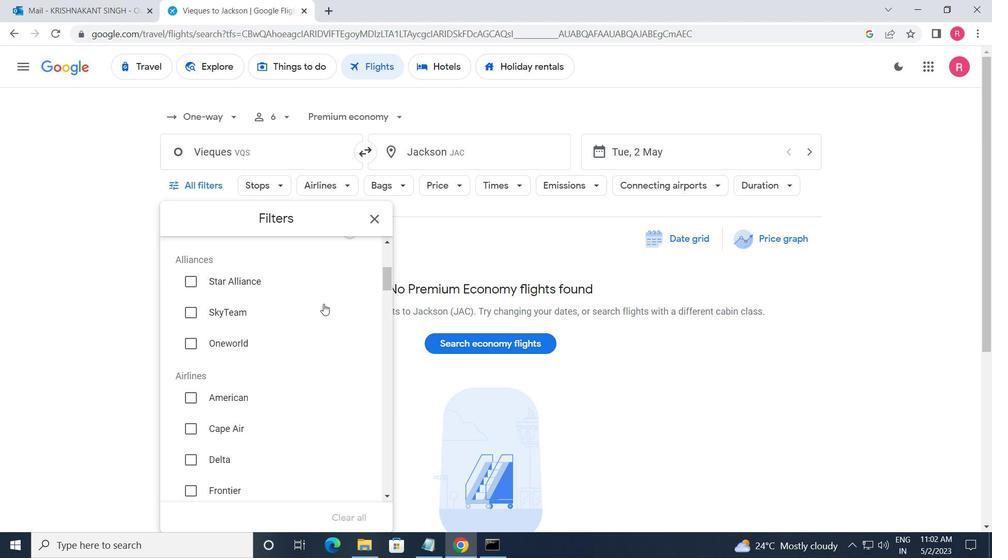 
Action: Mouse moved to (325, 306)
Screenshot: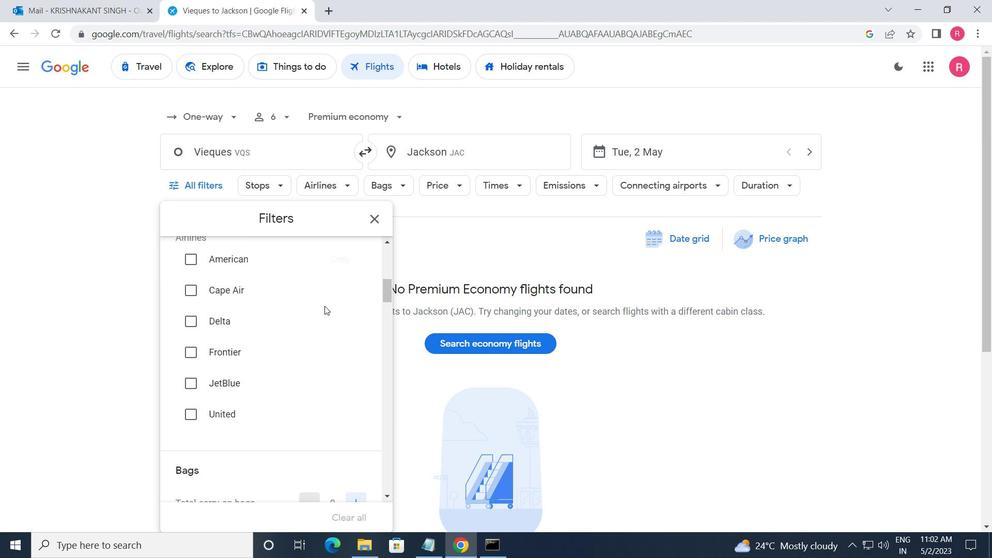 
Action: Mouse scrolled (325, 306) with delta (0, 0)
Screenshot: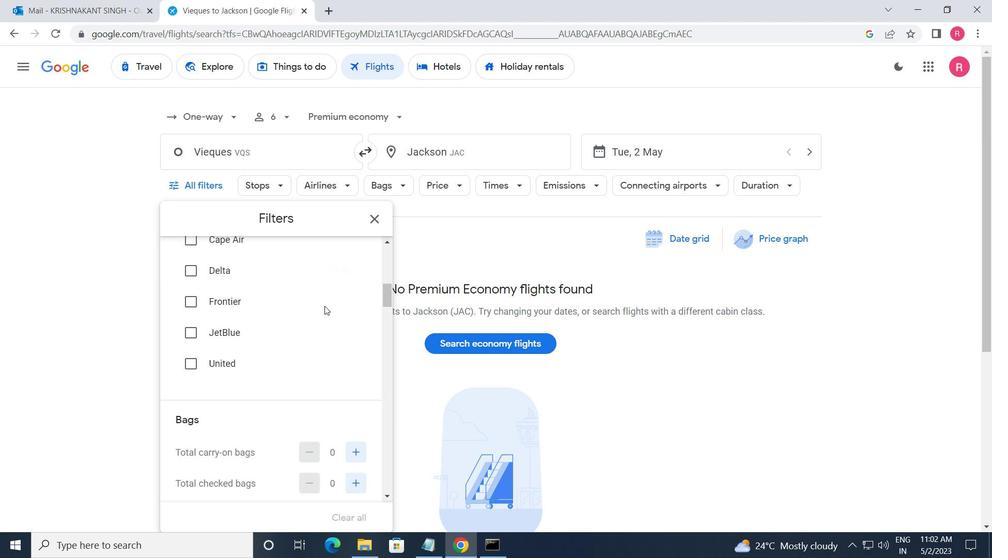 
Action: Mouse moved to (362, 358)
Screenshot: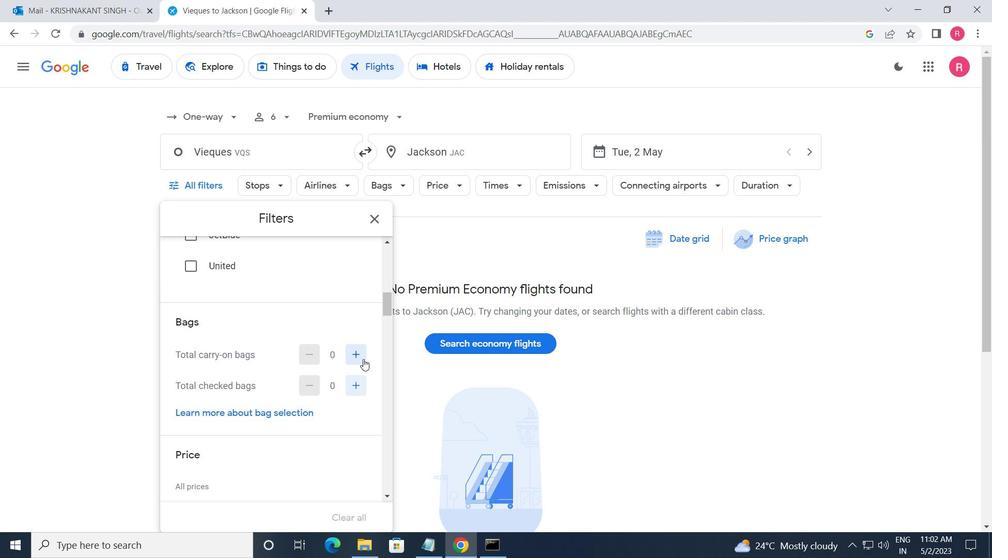 
Action: Mouse pressed left at (362, 358)
Screenshot: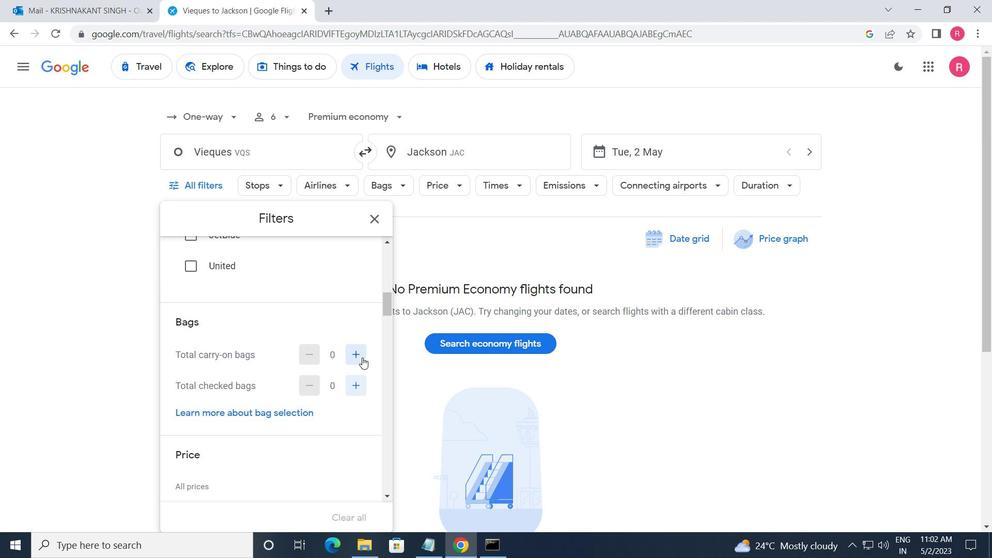 
Action: Mouse pressed left at (362, 358)
Screenshot: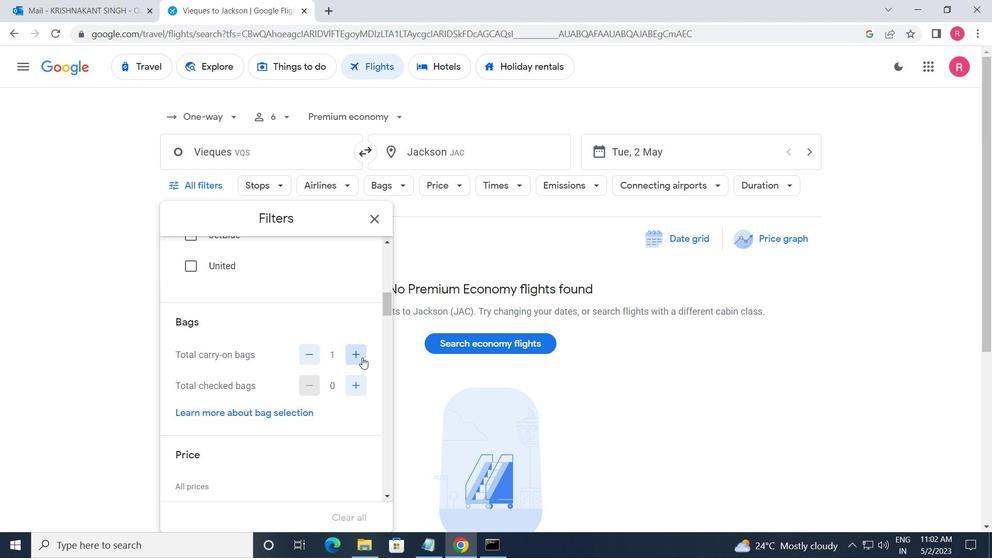 
Action: Mouse moved to (356, 391)
Screenshot: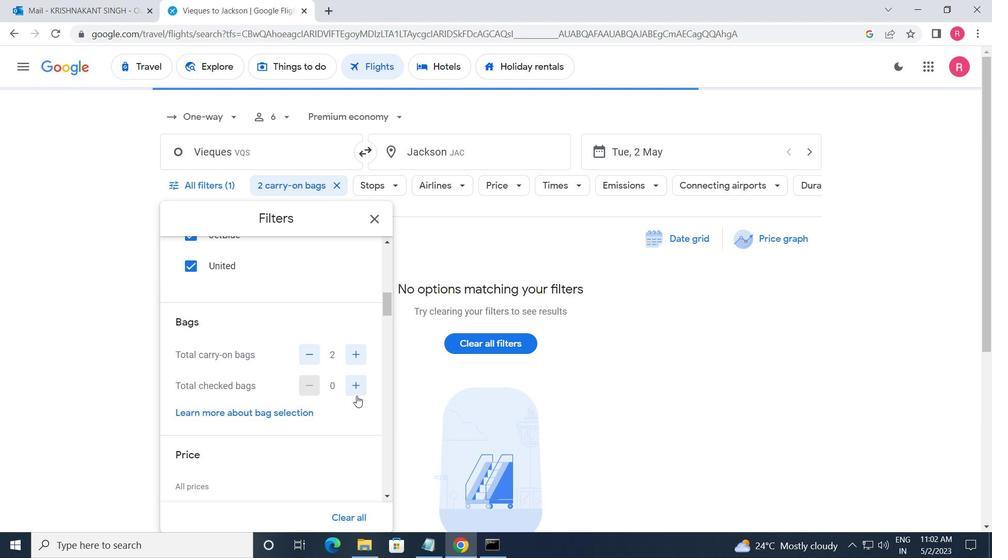 
Action: Mouse pressed left at (356, 391)
Screenshot: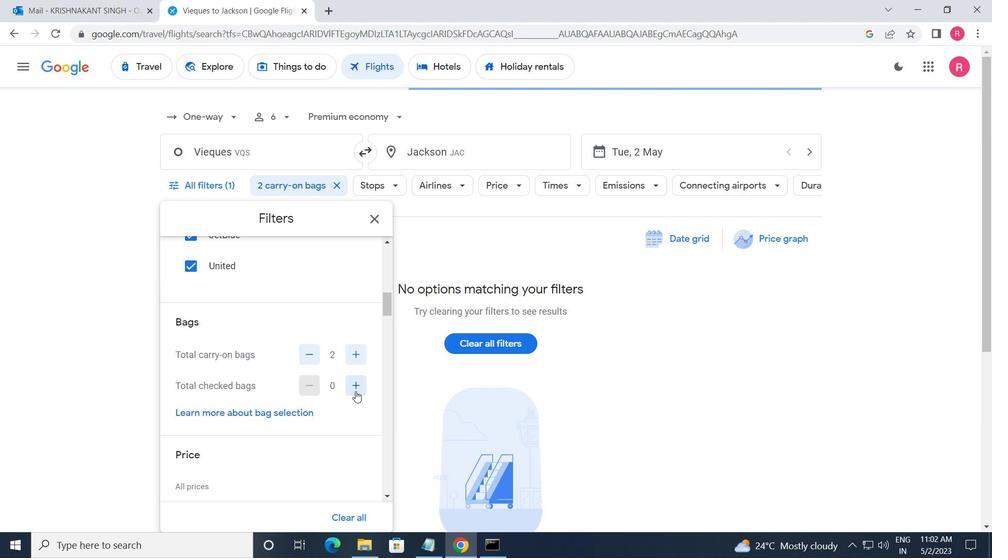 
Action: Mouse moved to (344, 400)
Screenshot: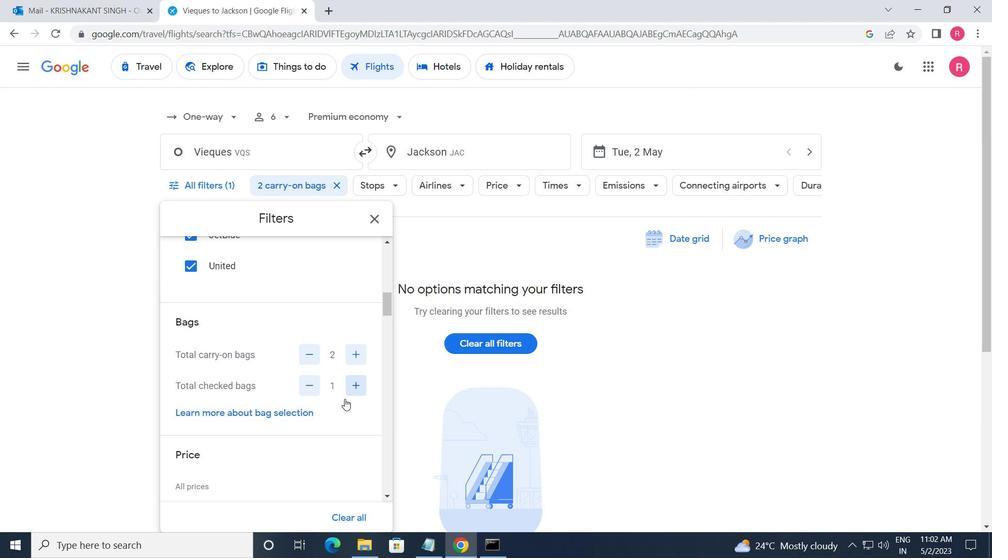 
Action: Mouse scrolled (344, 400) with delta (0, 0)
Screenshot: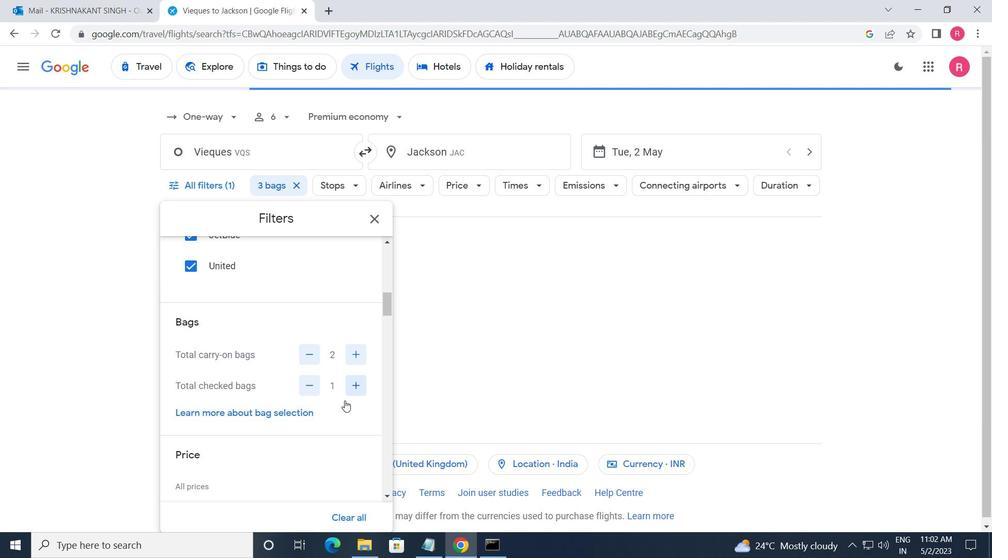 
Action: Mouse scrolled (344, 400) with delta (0, 0)
Screenshot: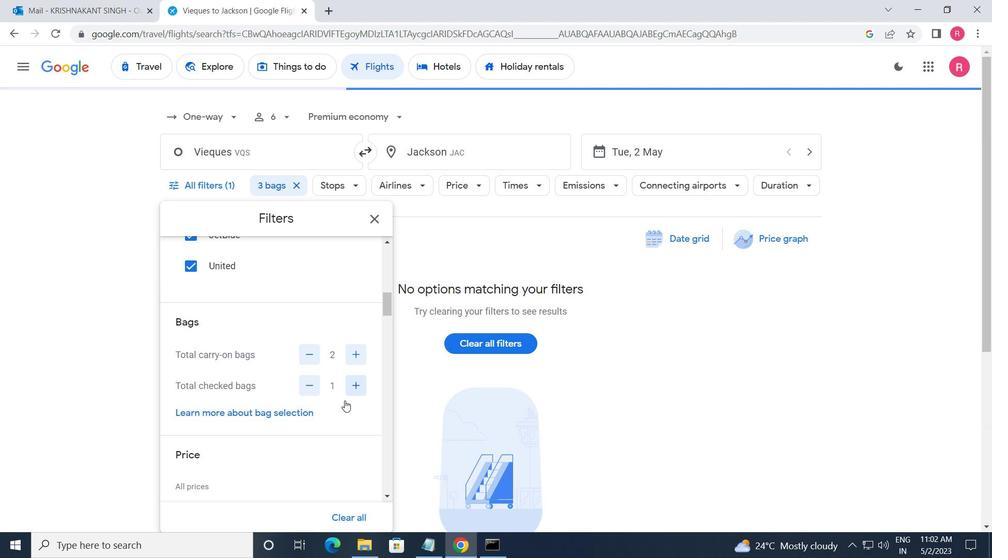 
Action: Mouse moved to (358, 384)
Screenshot: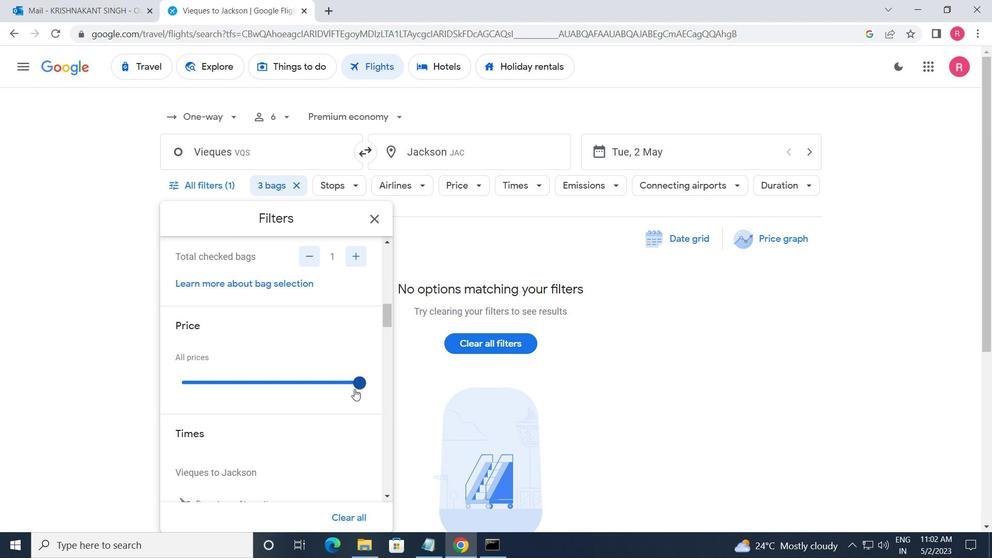 
Action: Mouse pressed left at (358, 384)
Screenshot: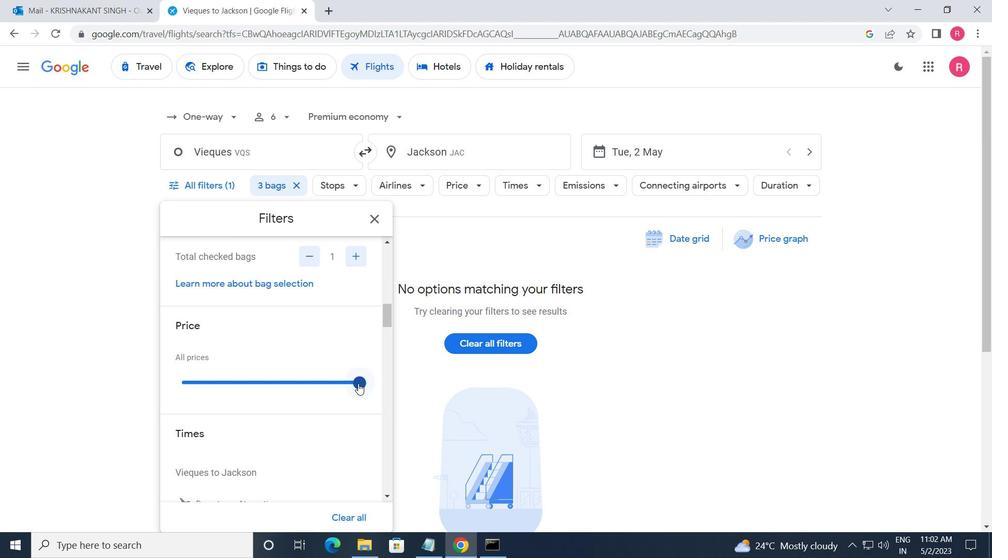 
Action: Mouse moved to (358, 390)
Screenshot: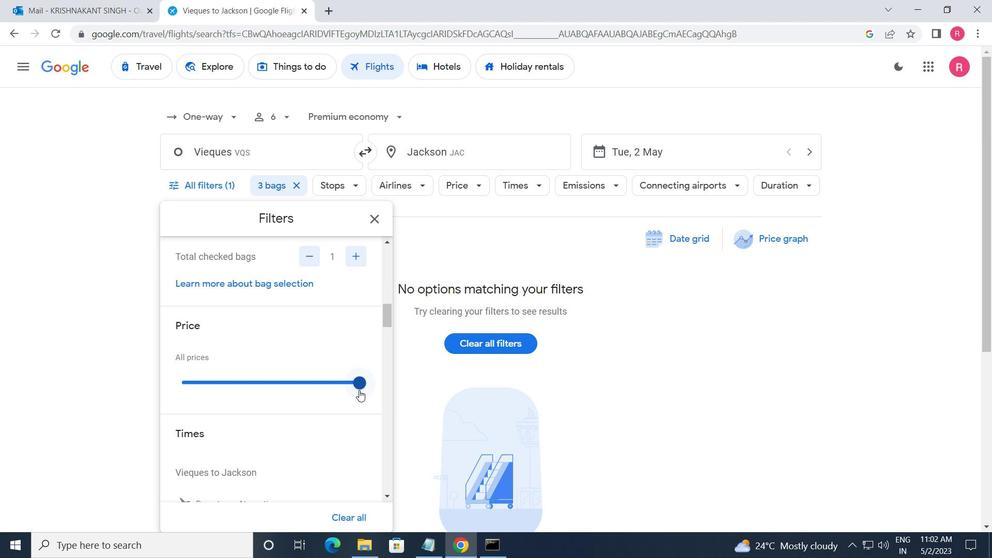 
Action: Mouse scrolled (358, 389) with delta (0, 0)
Screenshot: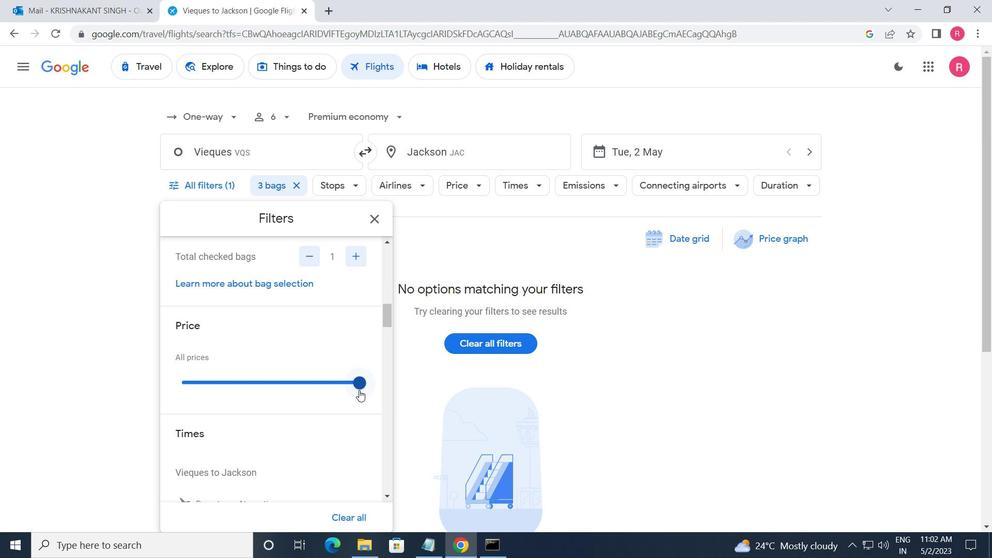 
Action: Mouse scrolled (358, 389) with delta (0, 0)
Screenshot: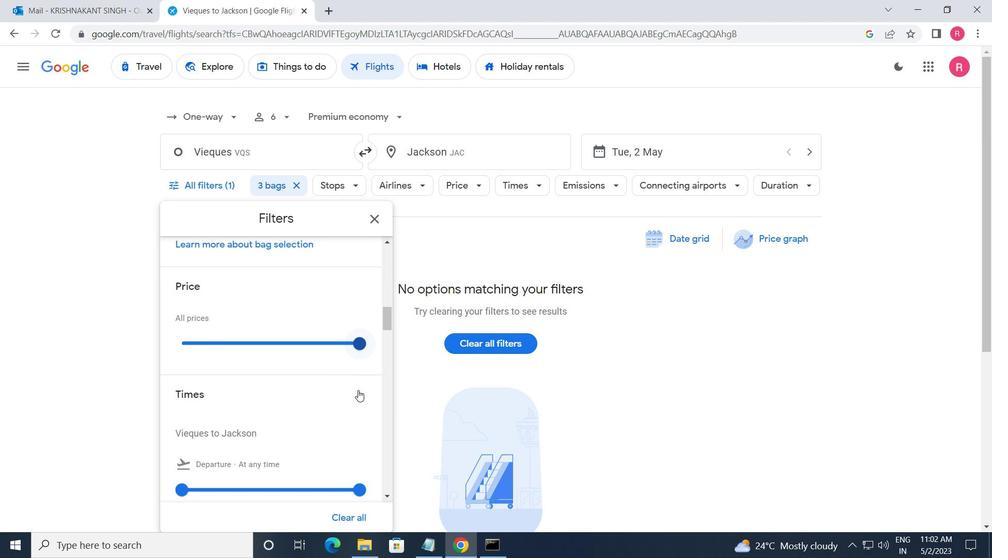 
Action: Mouse moved to (191, 398)
Screenshot: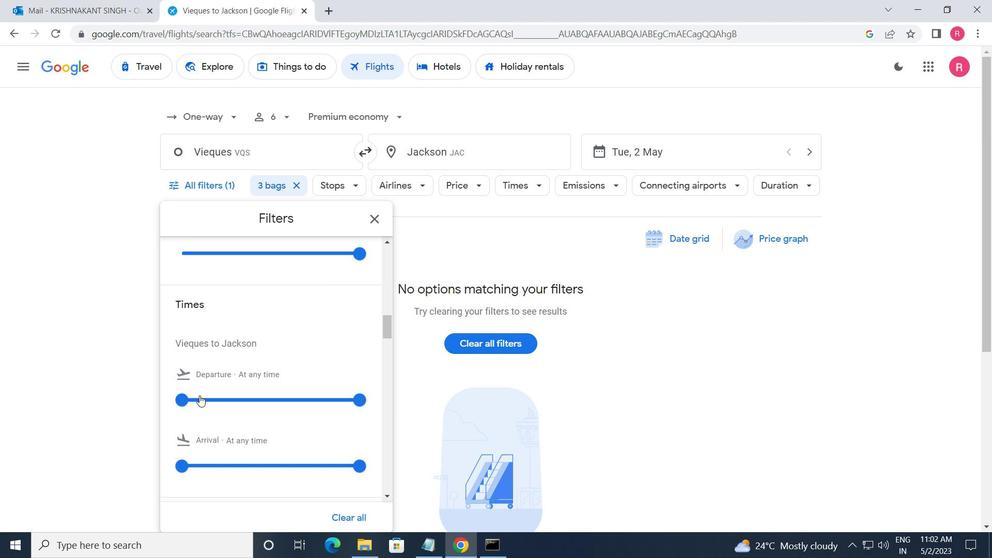 
Action: Mouse pressed left at (191, 398)
Screenshot: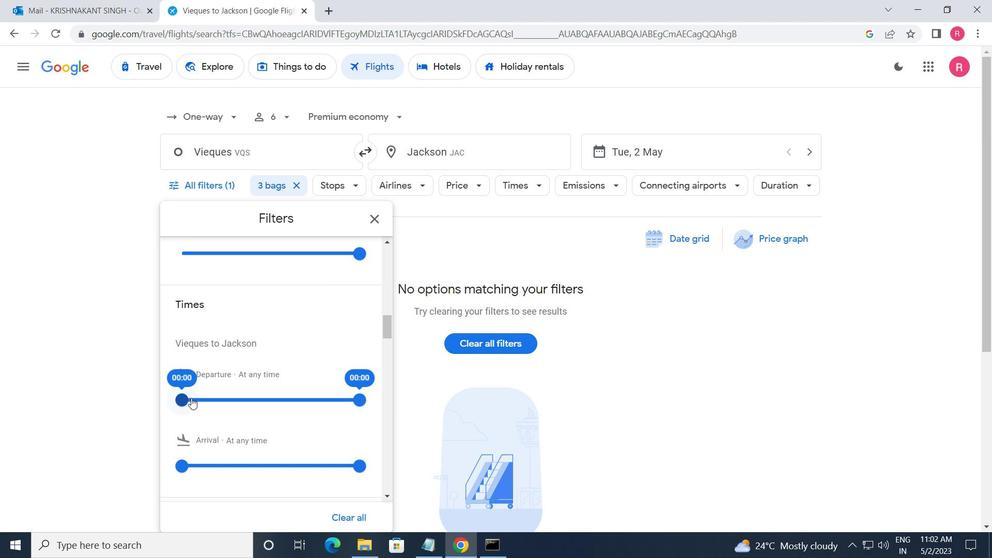 
Action: Mouse moved to (363, 400)
Screenshot: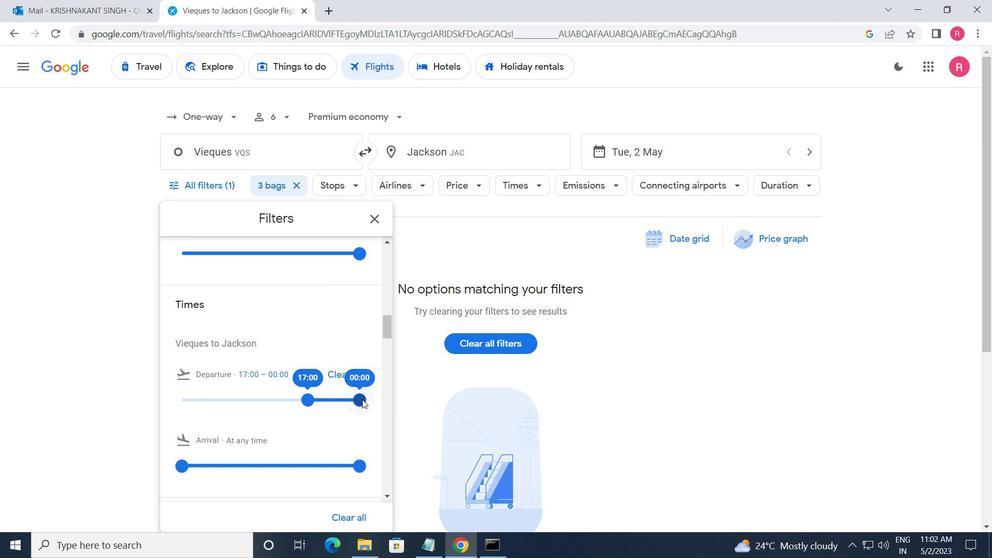 
Action: Mouse pressed left at (363, 400)
Screenshot: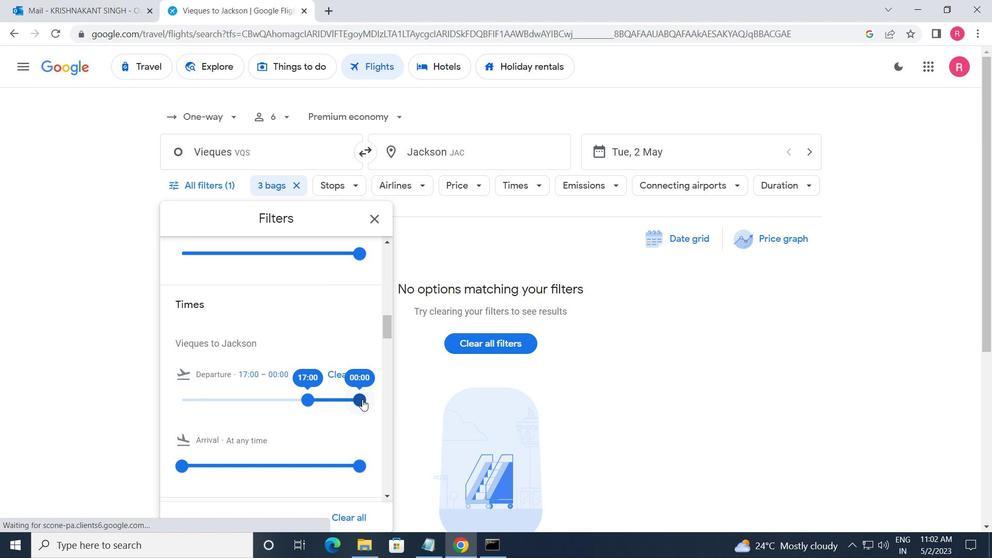 
Action: Mouse moved to (372, 219)
Screenshot: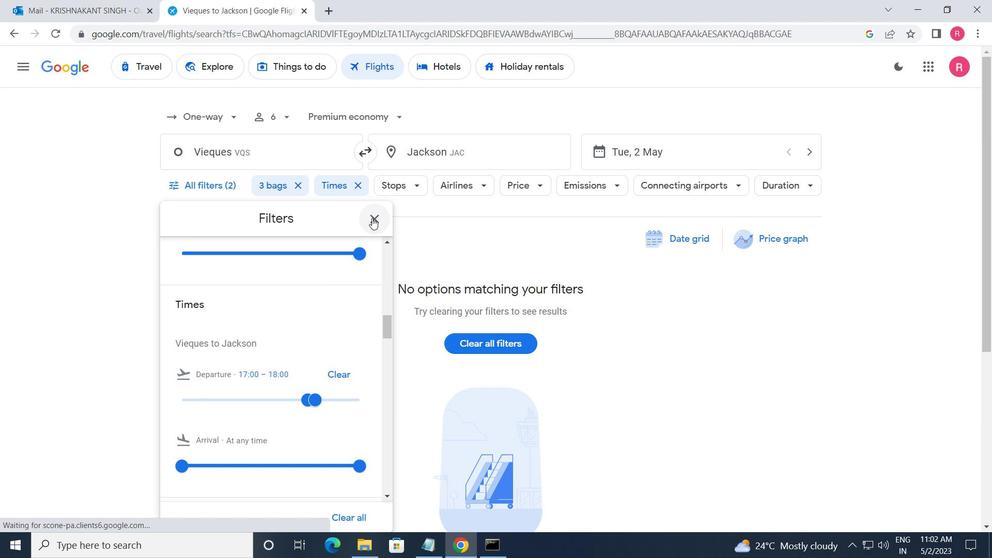 
Action: Mouse pressed left at (372, 219)
Screenshot: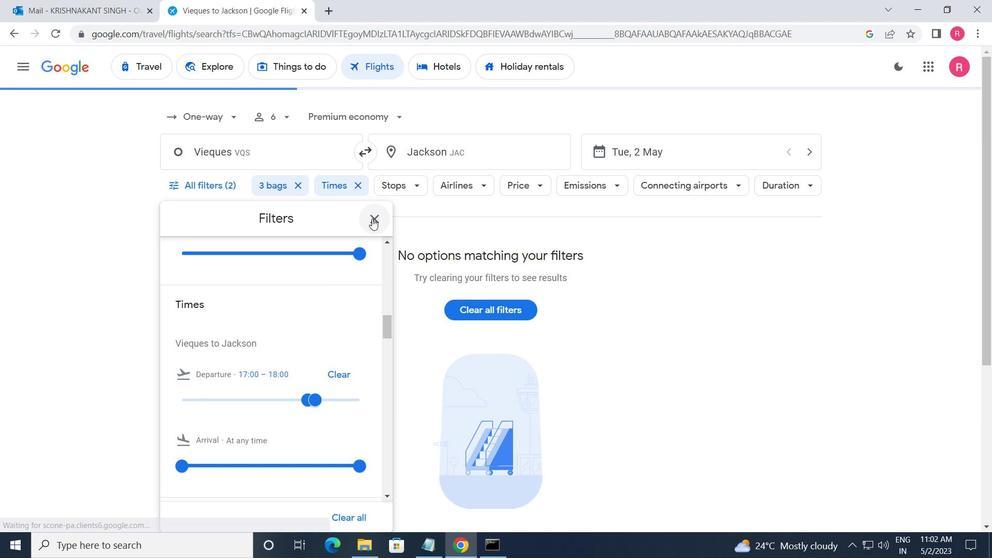 
